Task: Create a new public repository named 'demo-repo' and initialize it with a README file.
Action: Mouse moved to (137, 104)
Screenshot: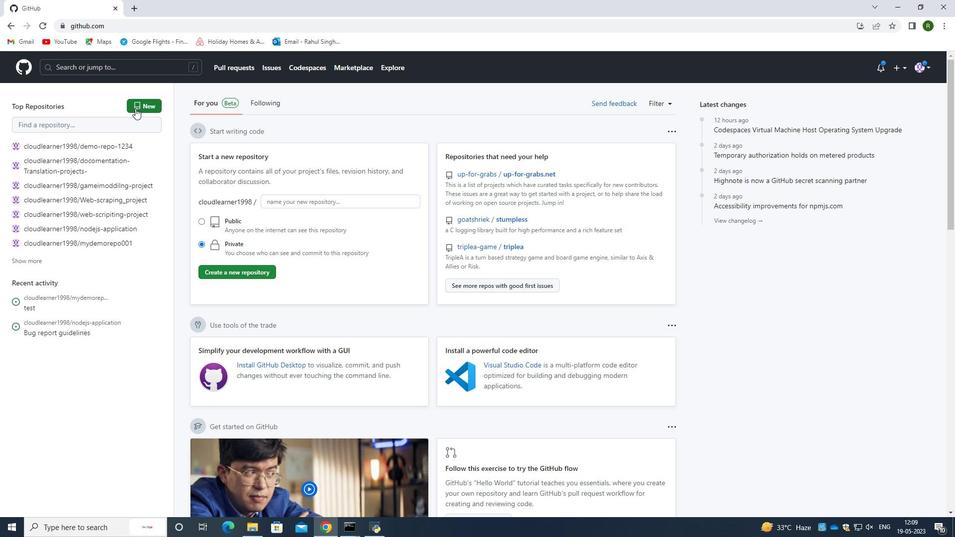 
Action: Mouse pressed left at (137, 104)
Screenshot: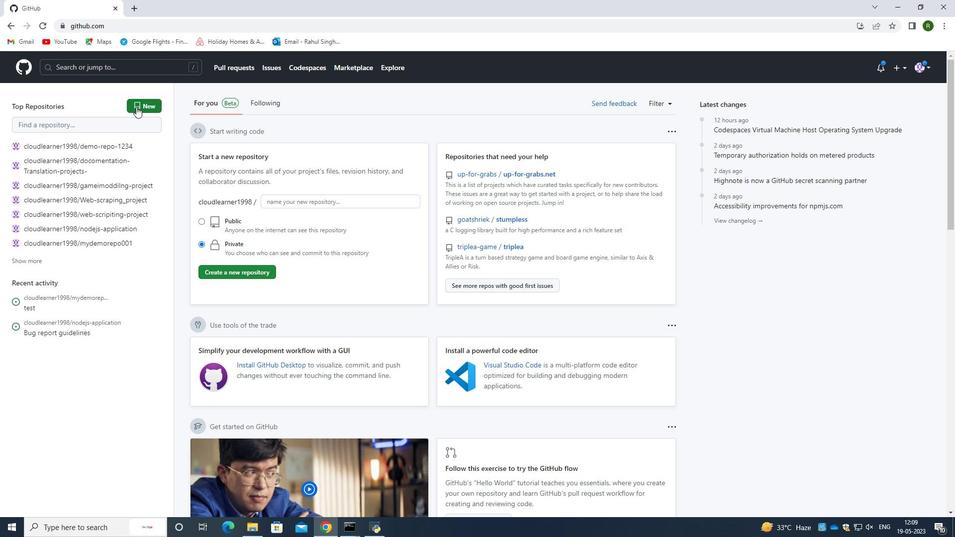 
Action: Mouse moved to (414, 176)
Screenshot: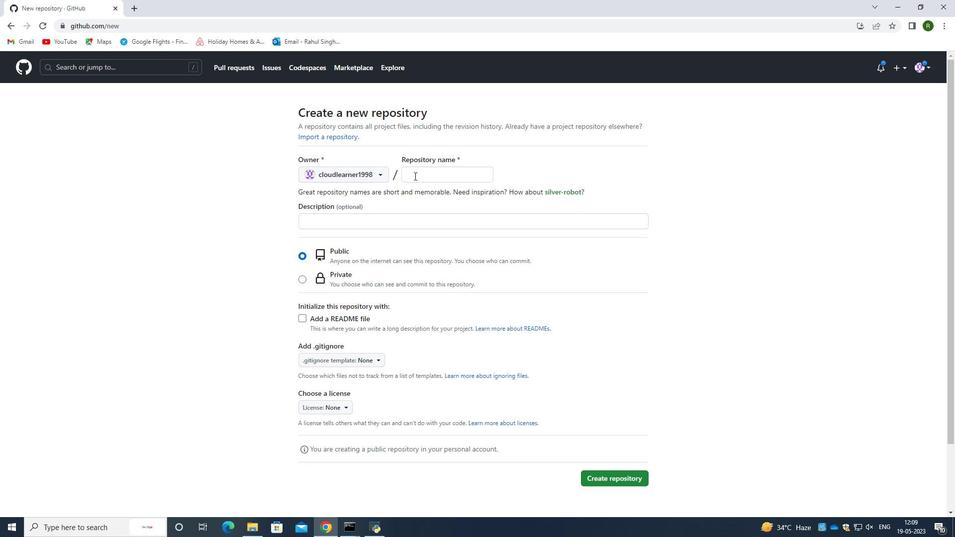 
Action: Mouse pressed left at (414, 176)
Screenshot: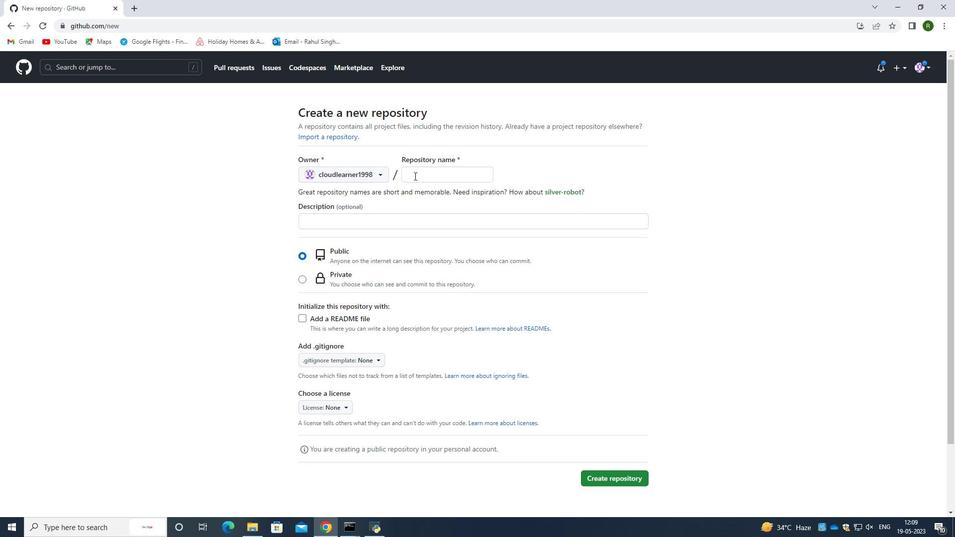 
Action: Mouse moved to (399, 181)
Screenshot: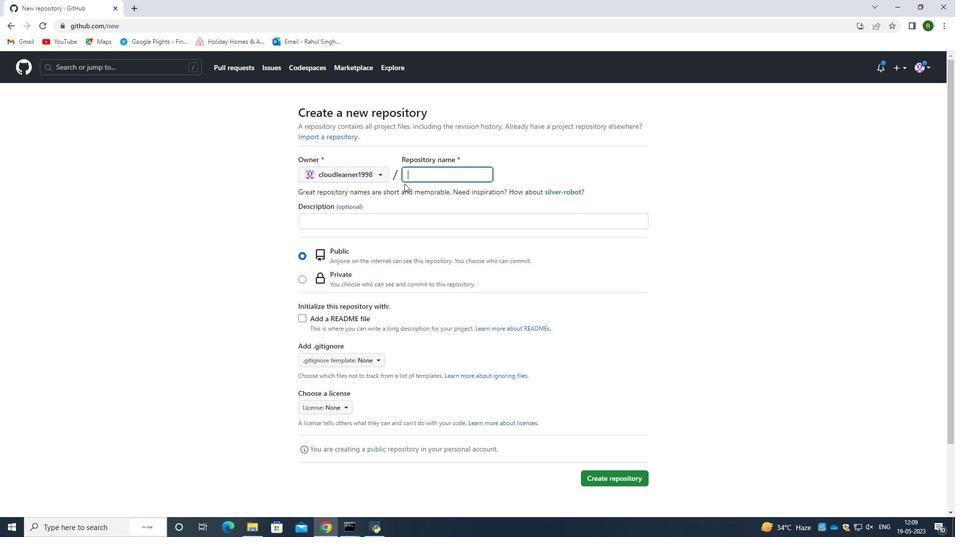 
Action: Key pressed <Key.caps_lock>M<Key.caps_lock>yde<Key.backspace><Key.backspace>-demo-repo
Screenshot: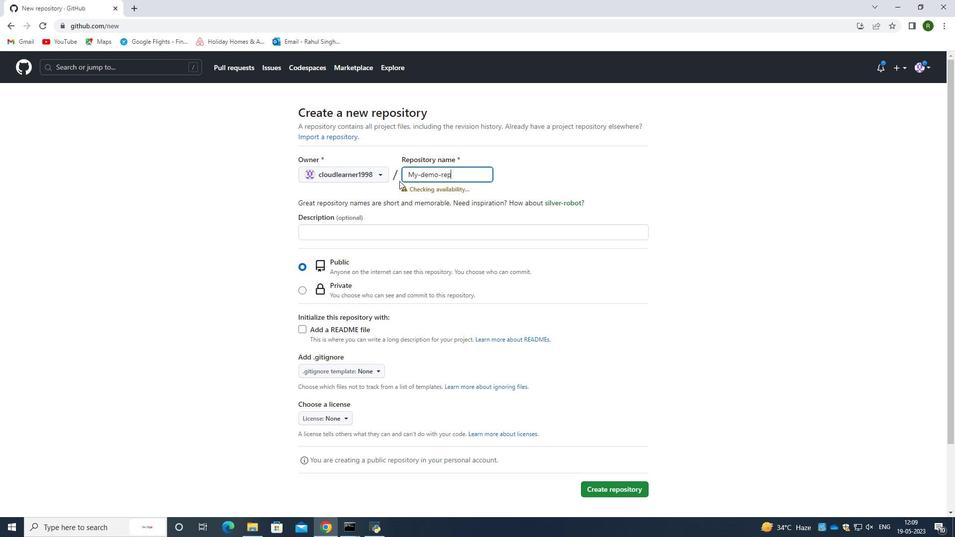 
Action: Mouse moved to (347, 221)
Screenshot: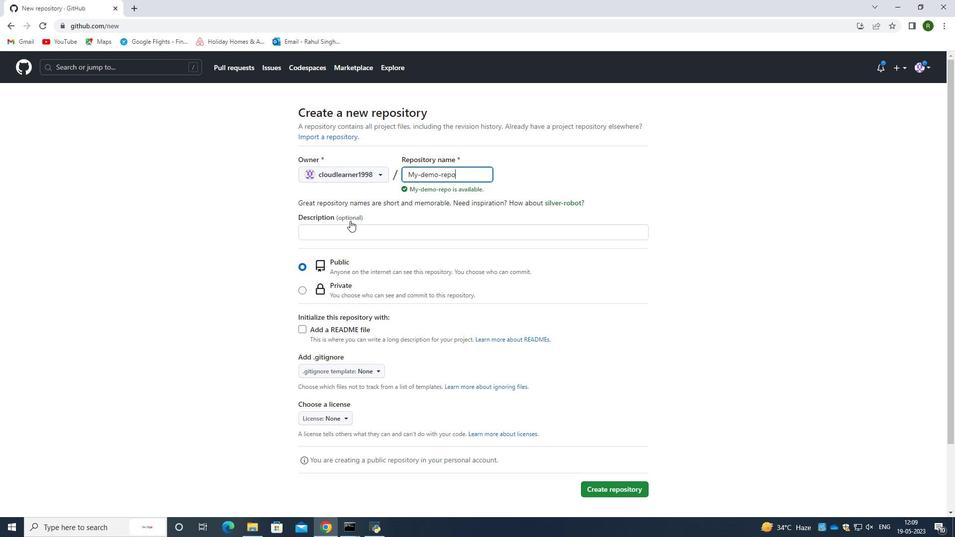 
Action: Mouse pressed left at (347, 221)
Screenshot: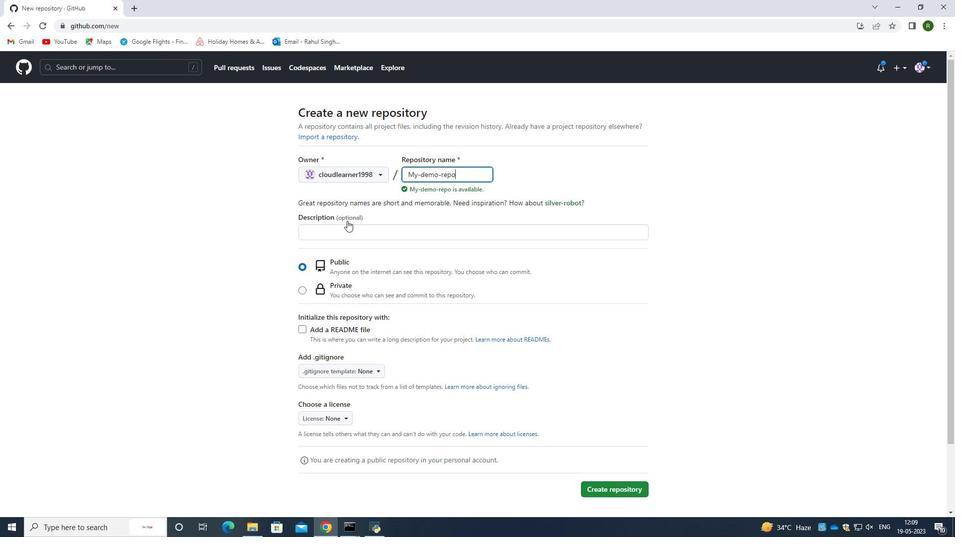 
Action: Mouse moved to (347, 227)
Screenshot: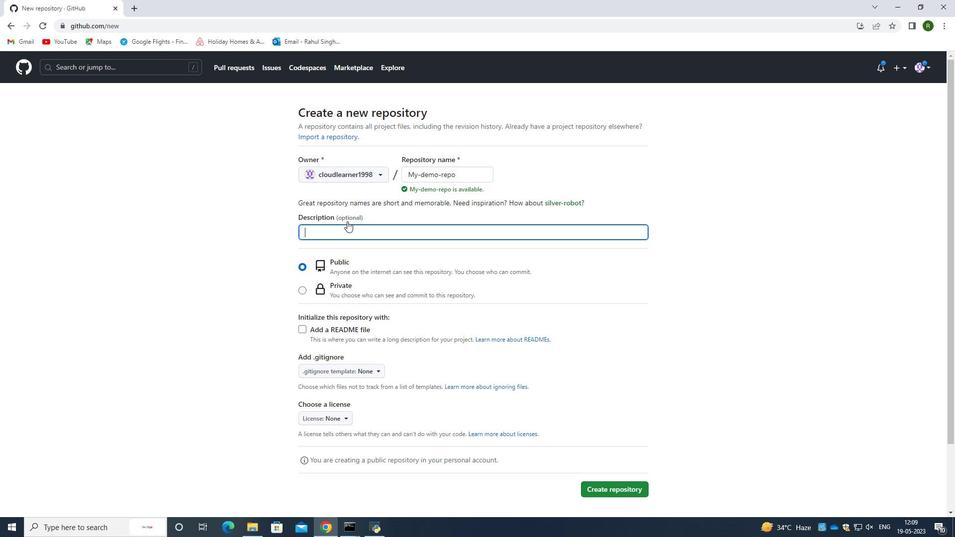 
Action: Key pressed thid<Key.backspace>s<Key.space>is<Key.space>a<Key.space>demo<Key.space>repo<Key.space>fo<Key.space><Key.backspace>r<Key.space>testing<Key.space>purpose
Screenshot: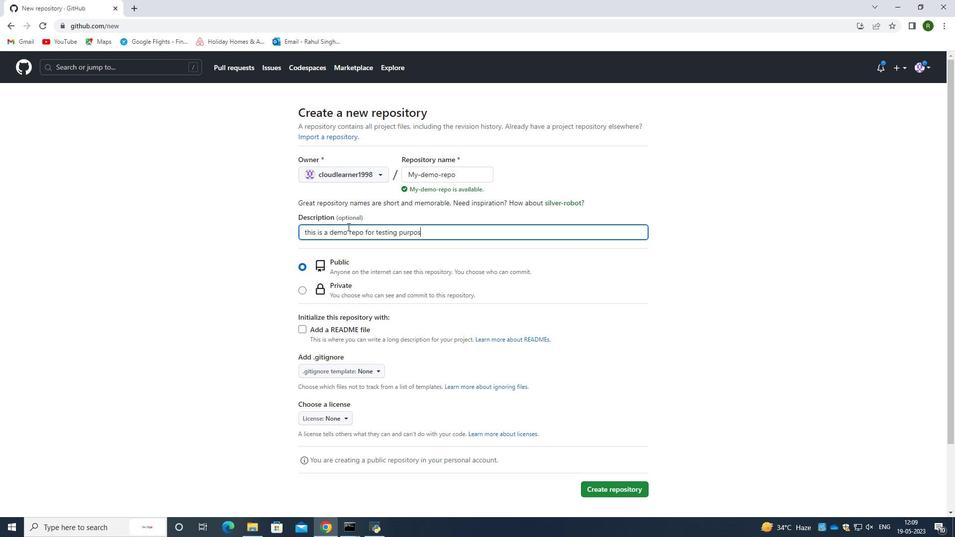 
Action: Mouse moved to (303, 328)
Screenshot: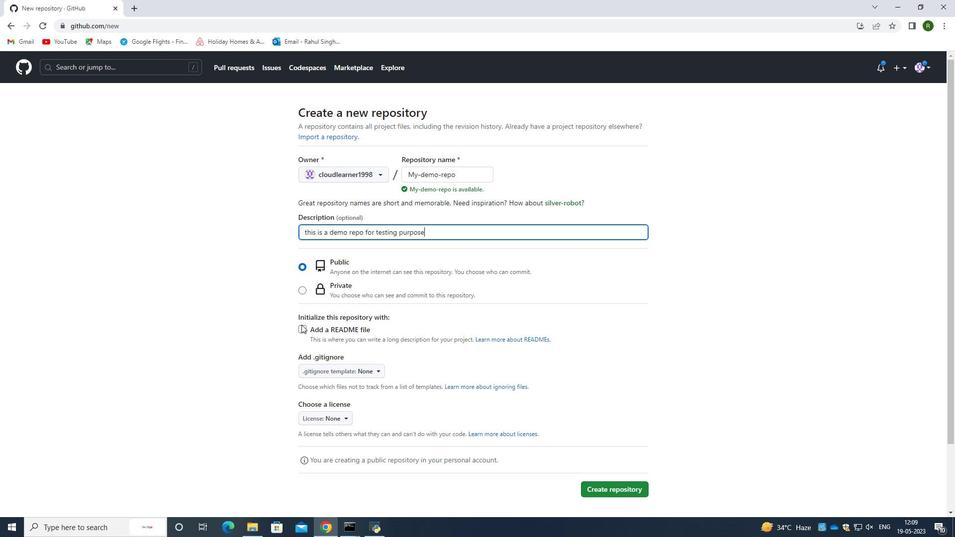 
Action: Mouse pressed left at (303, 328)
Screenshot: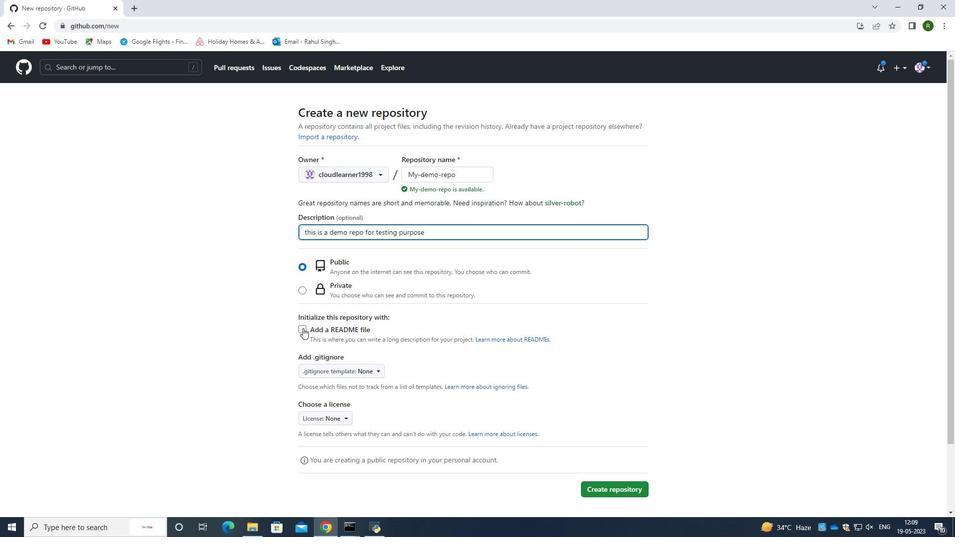 
Action: Mouse pressed left at (303, 328)
Screenshot: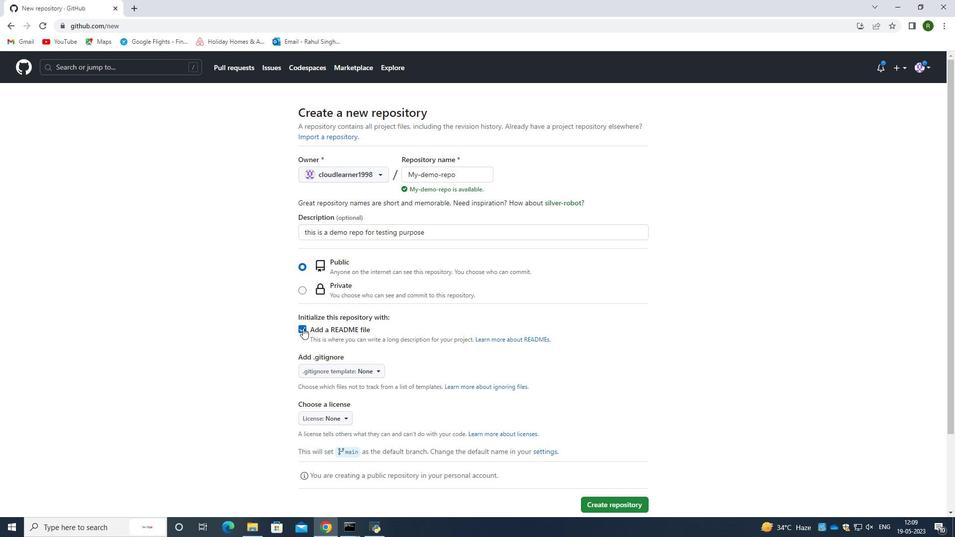 
Action: Mouse moved to (619, 493)
Screenshot: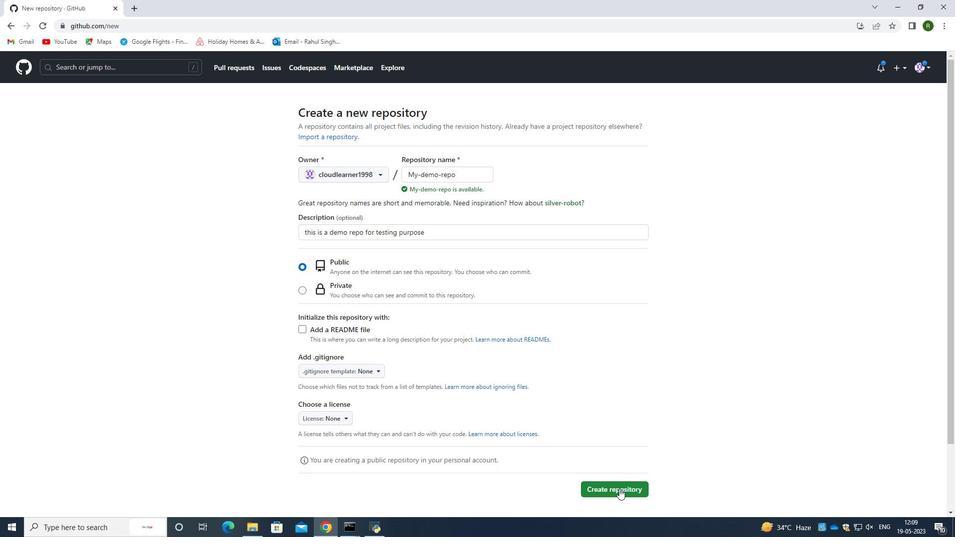 
Action: Mouse pressed left at (619, 493)
Screenshot: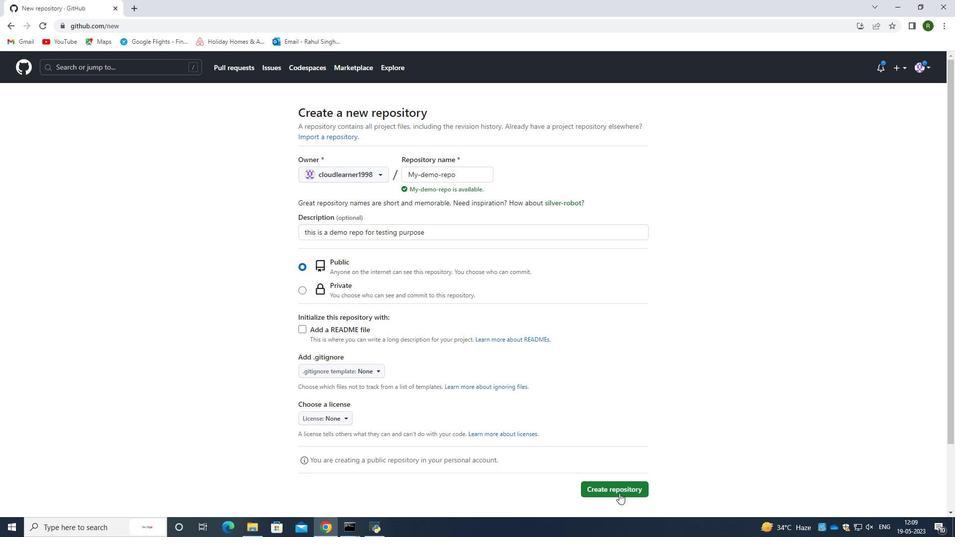 
Action: Mouse moved to (307, 297)
Screenshot: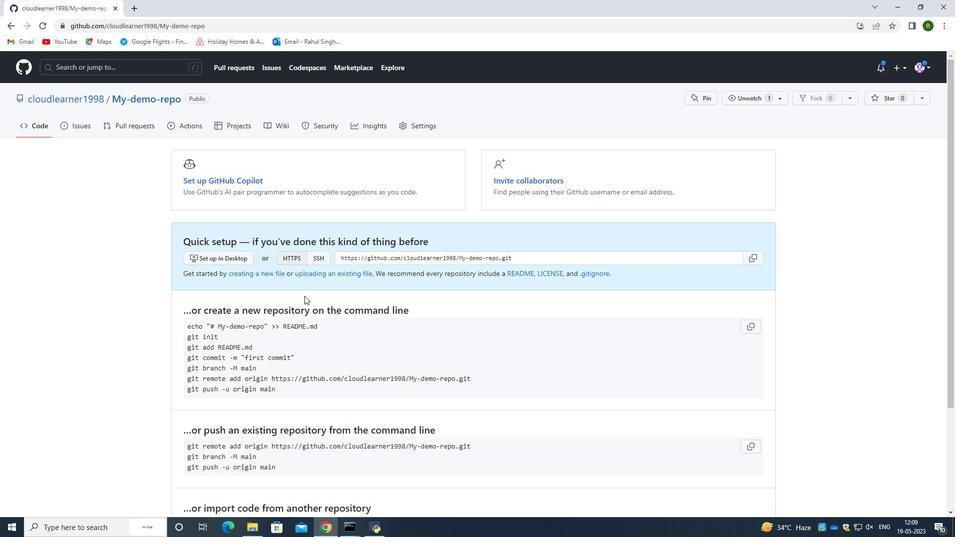 
Action: Mouse scrolled (307, 297) with delta (0, 0)
Screenshot: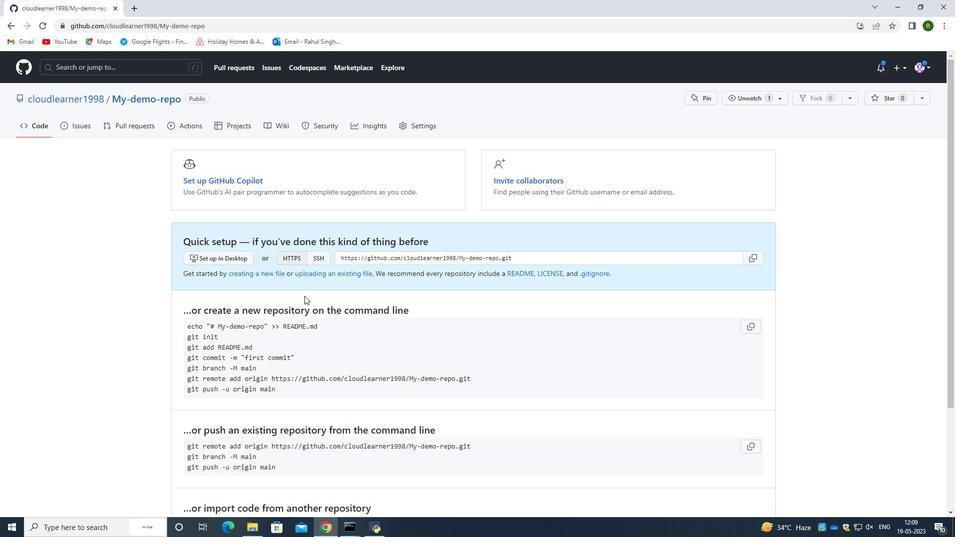 
Action: Mouse moved to (307, 297)
Screenshot: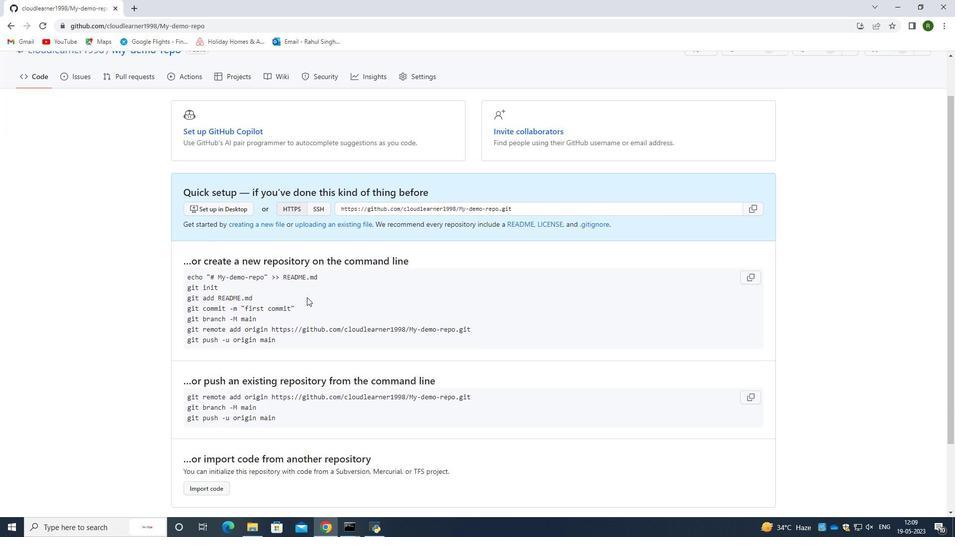 
Action: Mouse scrolled (307, 297) with delta (0, 0)
Screenshot: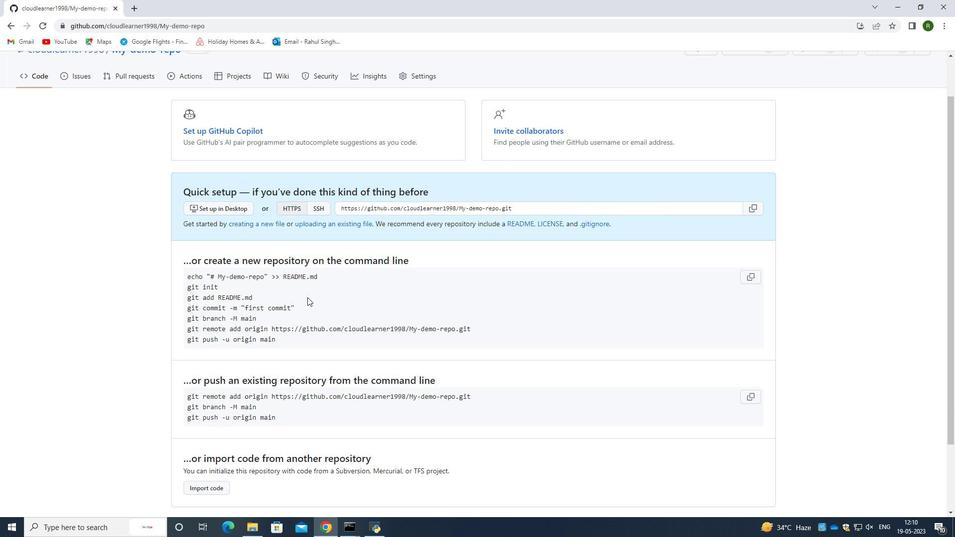 
Action: Mouse scrolled (307, 297) with delta (0, 0)
Screenshot: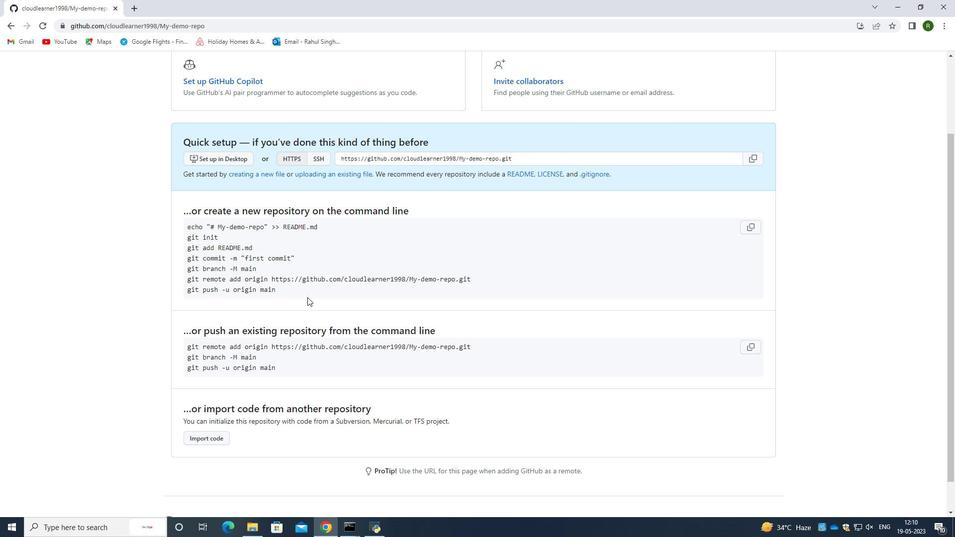 
Action: Mouse scrolled (307, 298) with delta (0, 0)
Screenshot: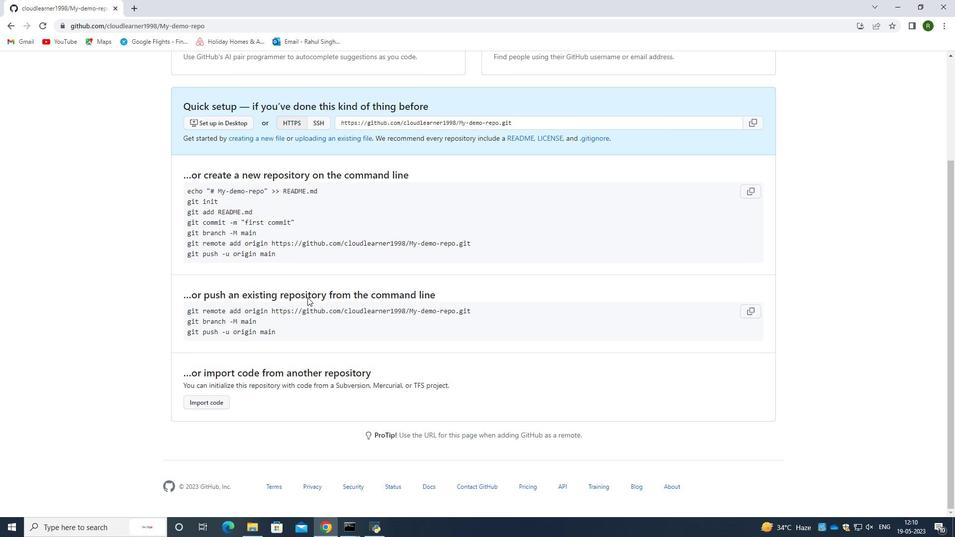 
Action: Mouse scrolled (307, 298) with delta (0, 0)
Screenshot: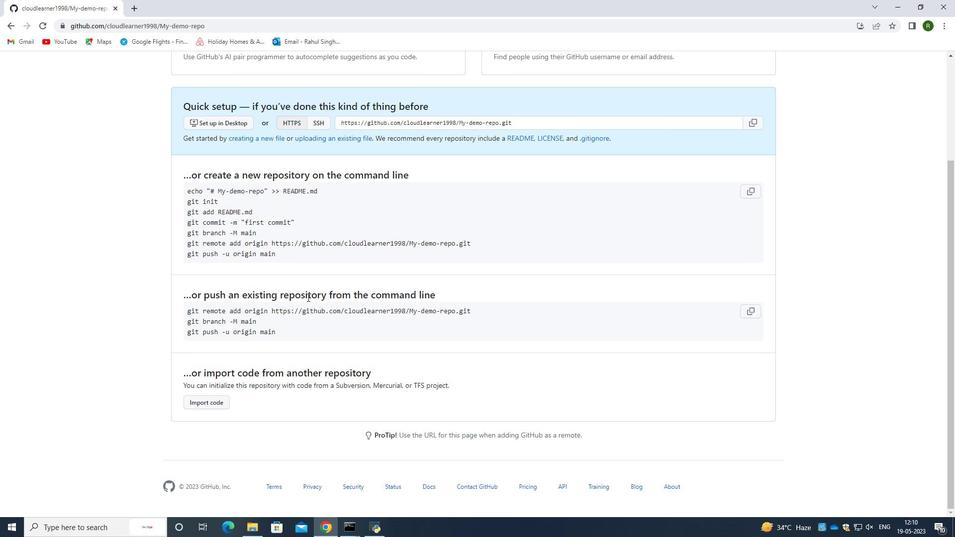 
Action: Mouse moved to (21, 91)
Screenshot: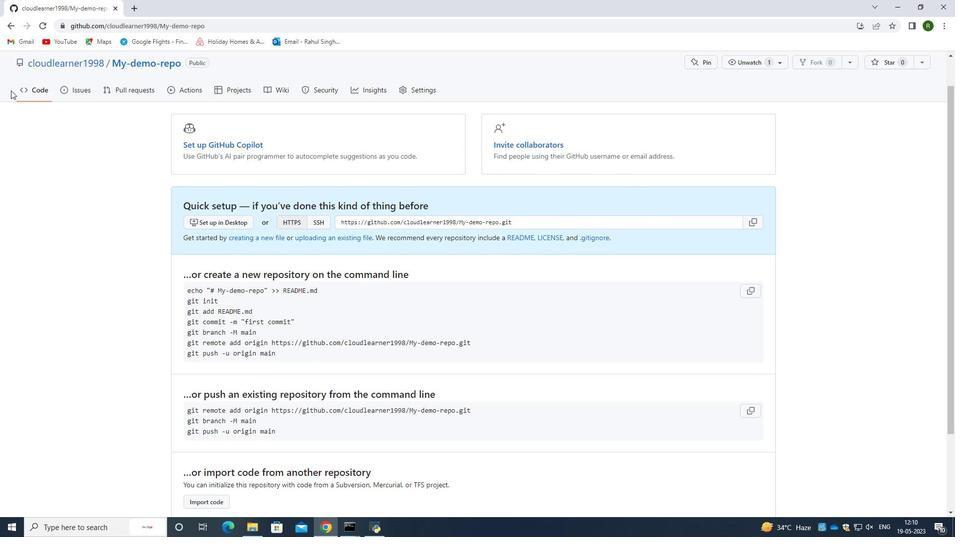 
Action: Mouse pressed left at (21, 91)
Screenshot: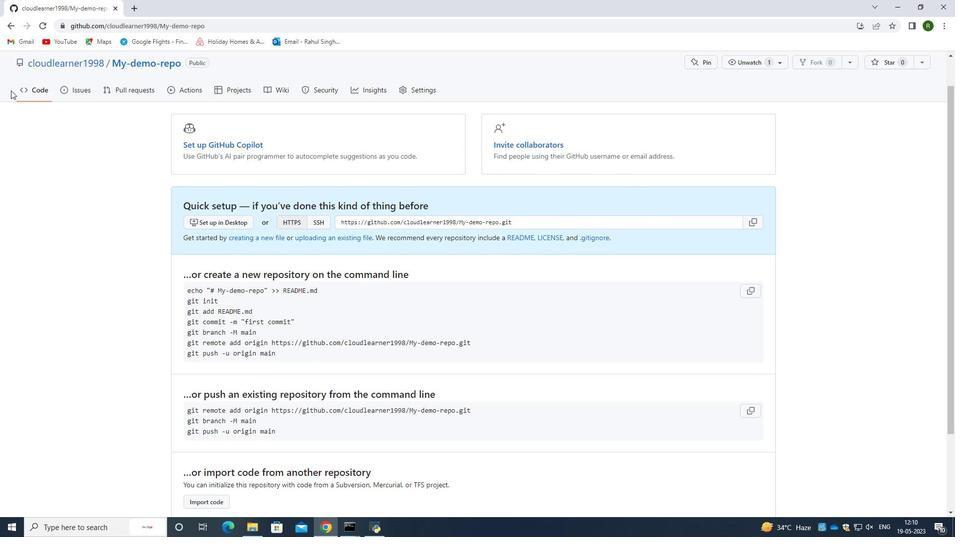 
Action: Mouse moved to (29, 126)
Screenshot: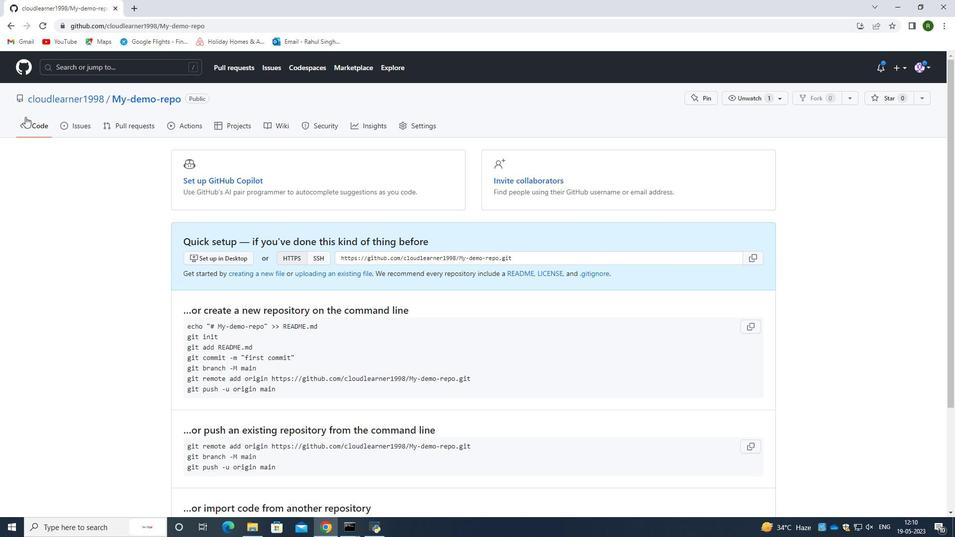 
Action: Mouse pressed left at (29, 126)
Screenshot: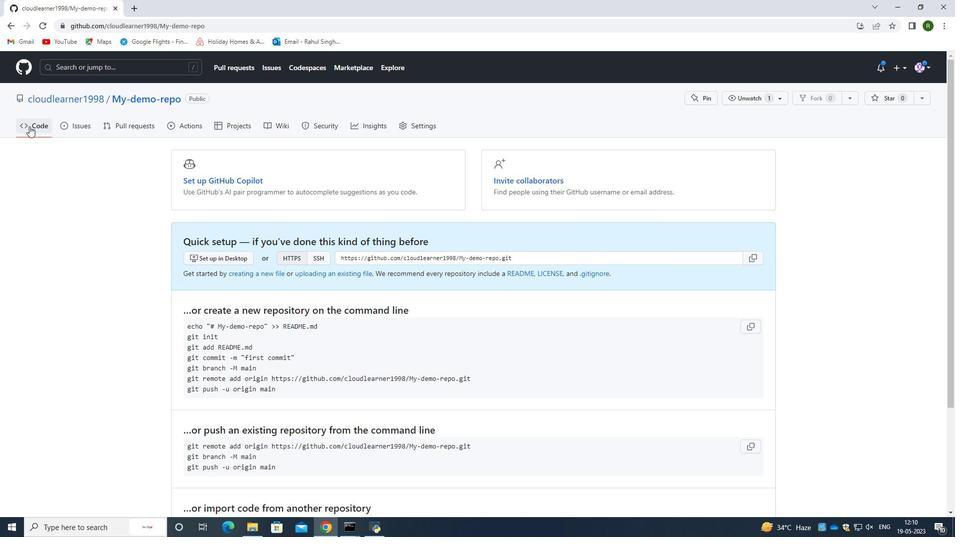 
Action: Mouse moved to (242, 180)
Screenshot: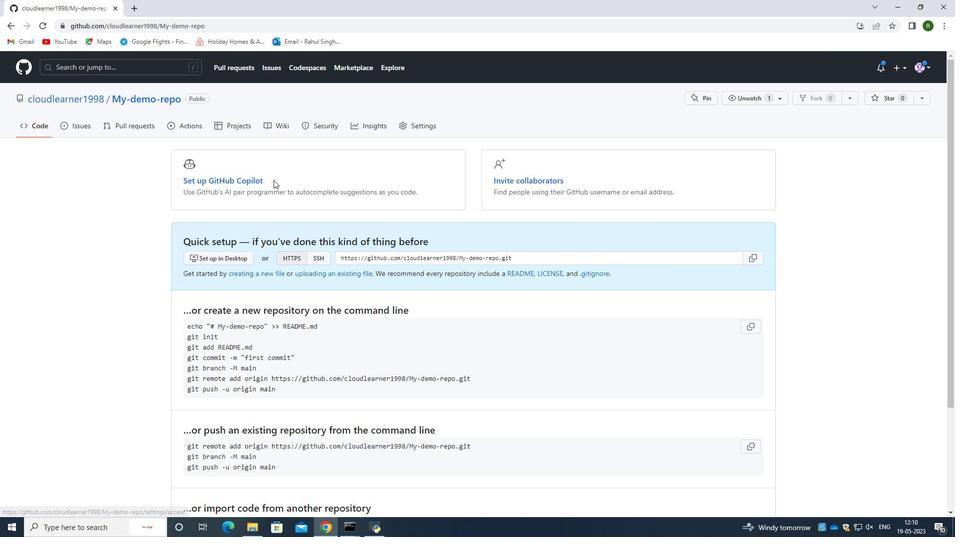 
Action: Mouse pressed left at (242, 180)
Screenshot: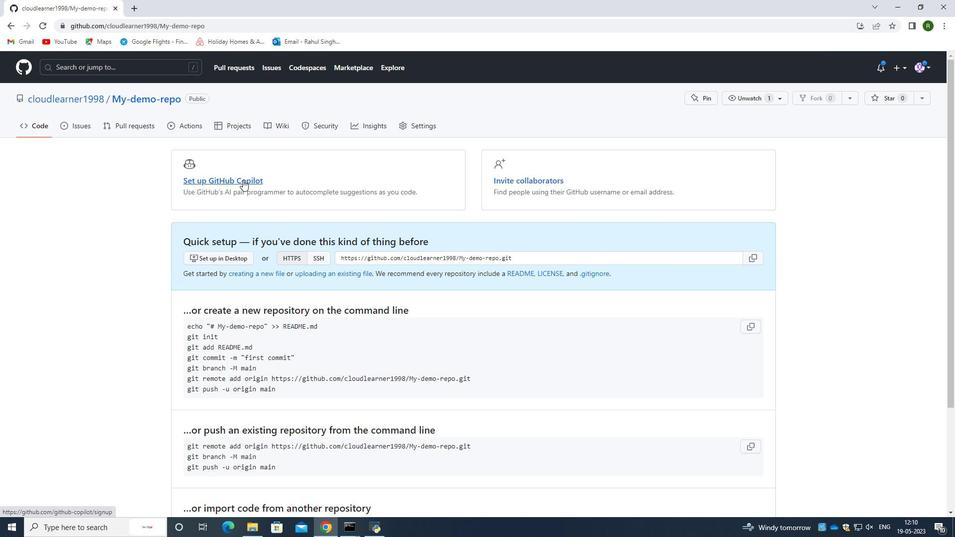 
Action: Mouse moved to (7, 28)
Screenshot: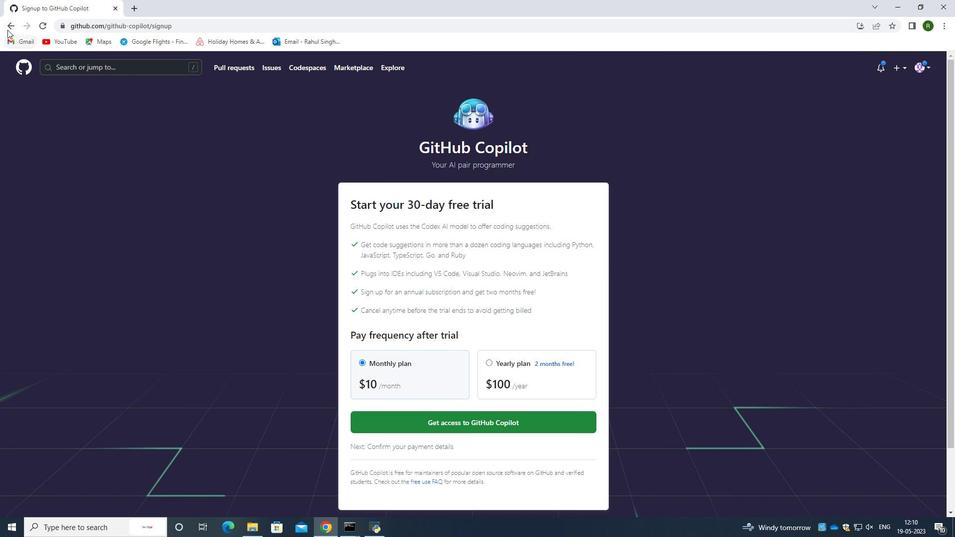 
Action: Mouse pressed left at (7, 28)
Screenshot: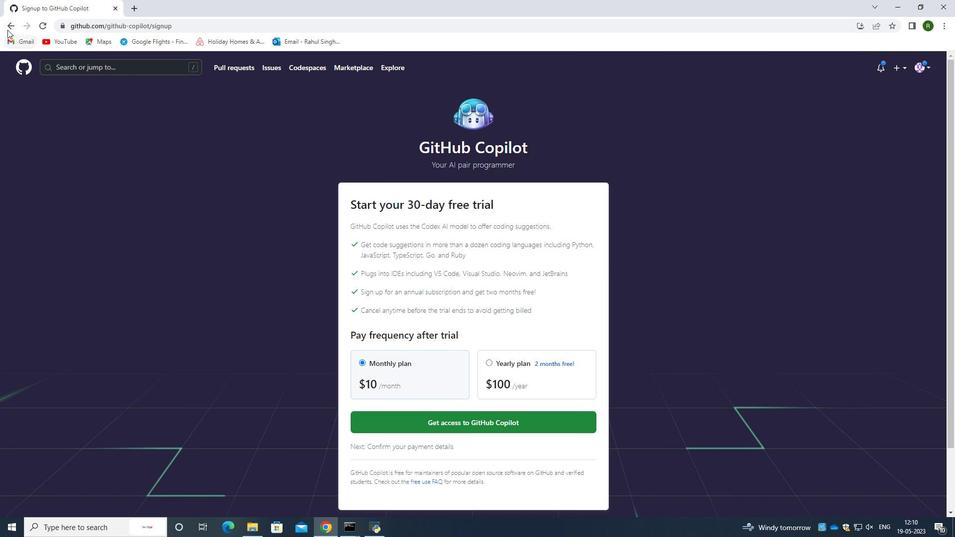 
Action: Mouse moved to (231, 127)
Screenshot: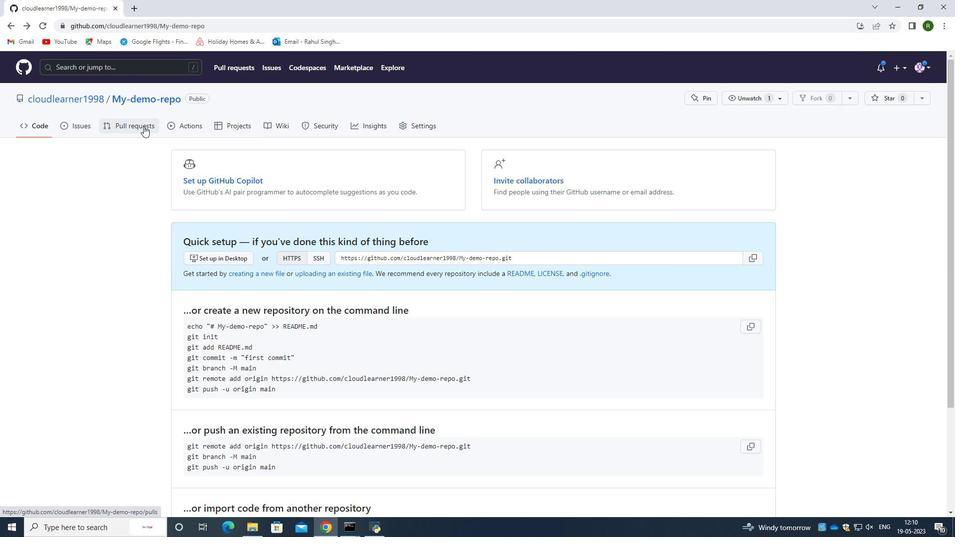 
Action: Mouse pressed left at (231, 127)
Screenshot: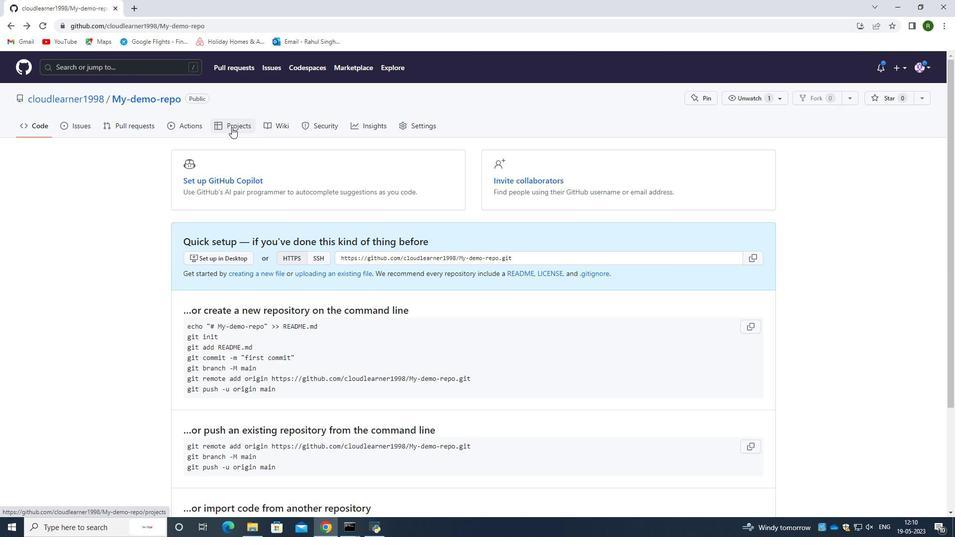 
Action: Mouse moved to (36, 120)
Screenshot: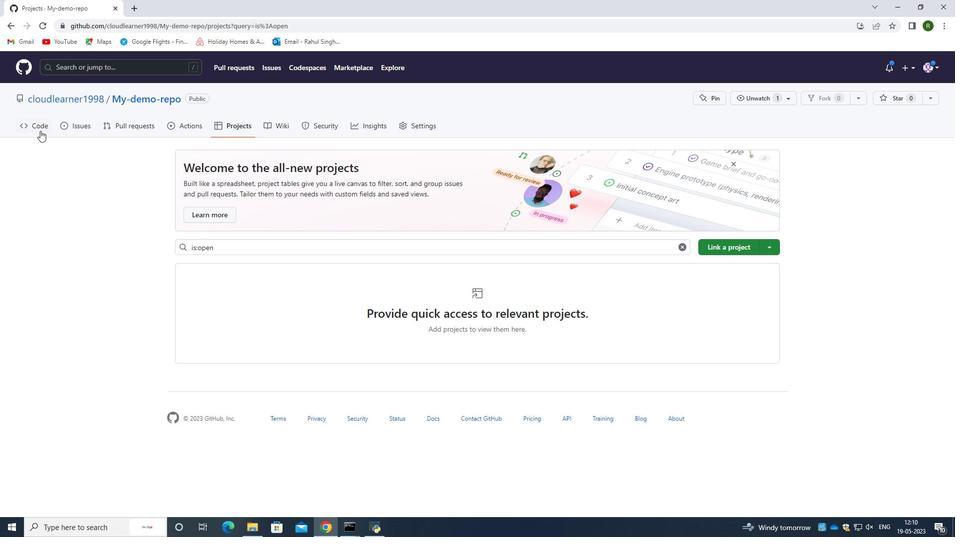 
Action: Mouse pressed left at (36, 120)
Screenshot: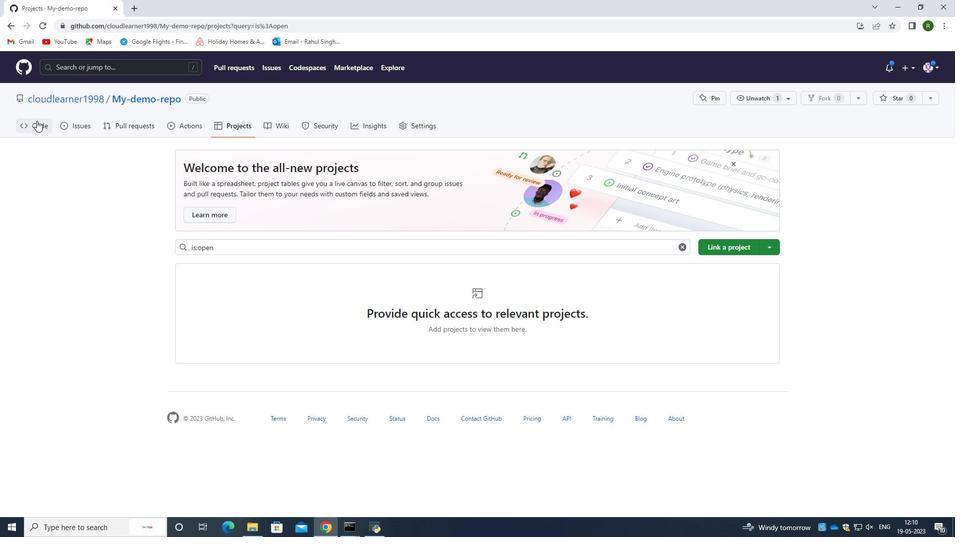 
Action: Mouse moved to (104, 196)
Screenshot: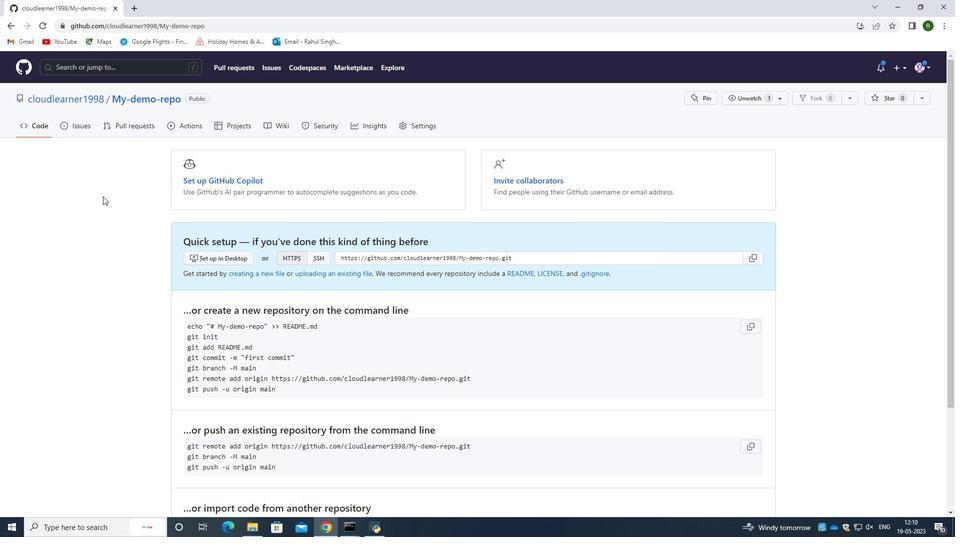 
Action: Mouse scrolled (104, 197) with delta (0, 0)
Screenshot: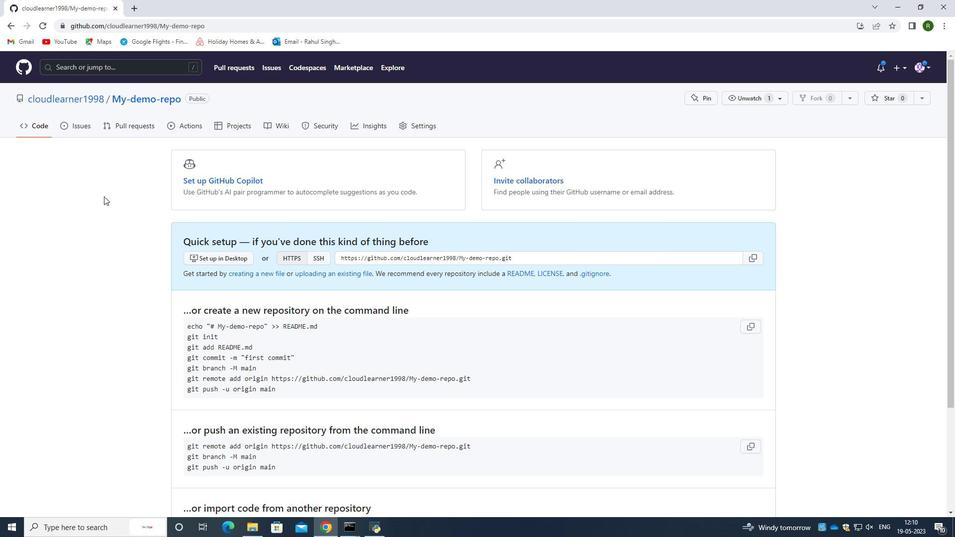 
Action: Mouse moved to (38, 94)
Screenshot: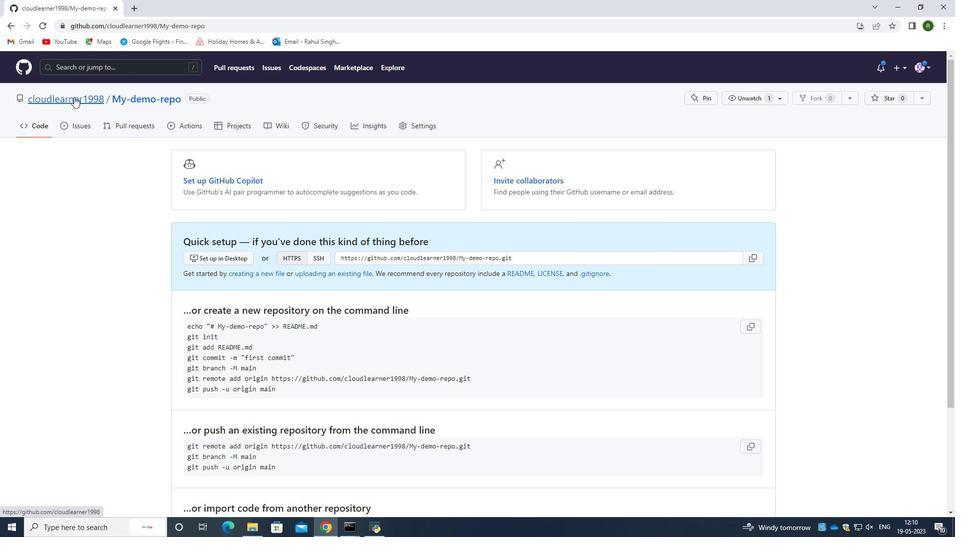 
Action: Mouse pressed left at (38, 94)
Screenshot: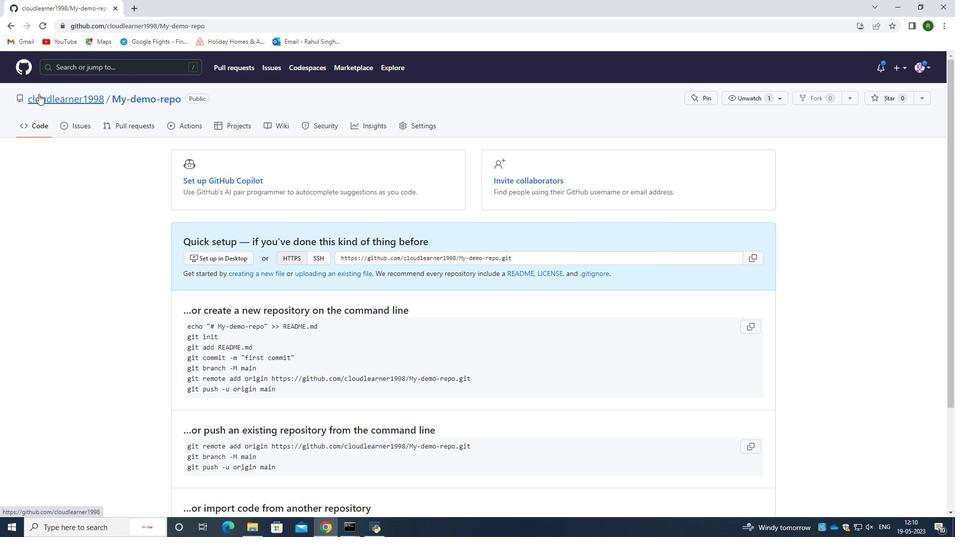
Action: Mouse moved to (20, 66)
Screenshot: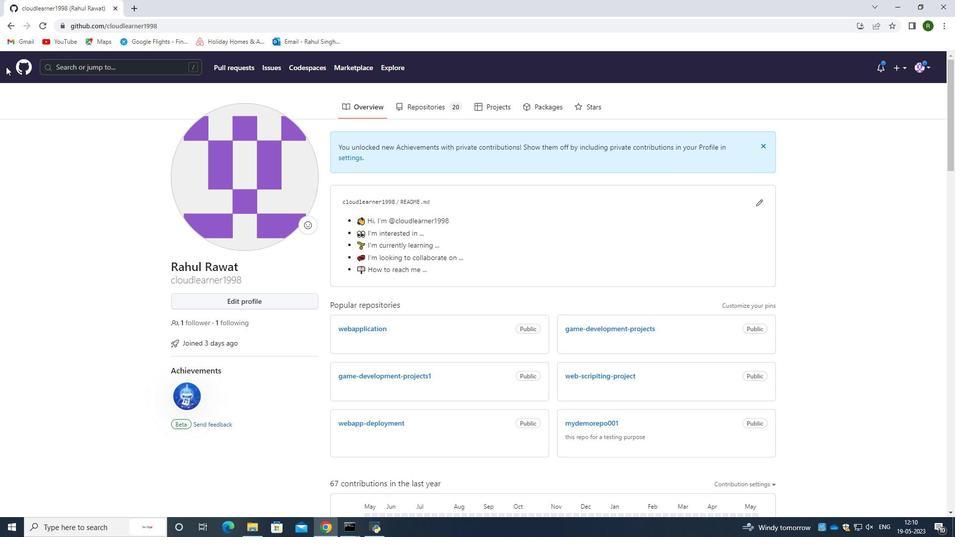 
Action: Mouse pressed left at (20, 66)
Screenshot: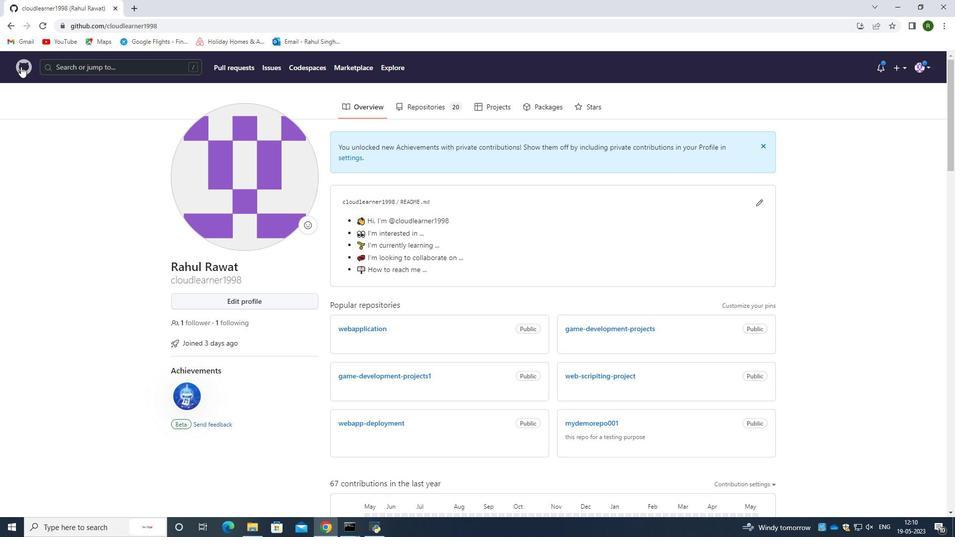 
Action: Mouse moved to (102, 145)
Screenshot: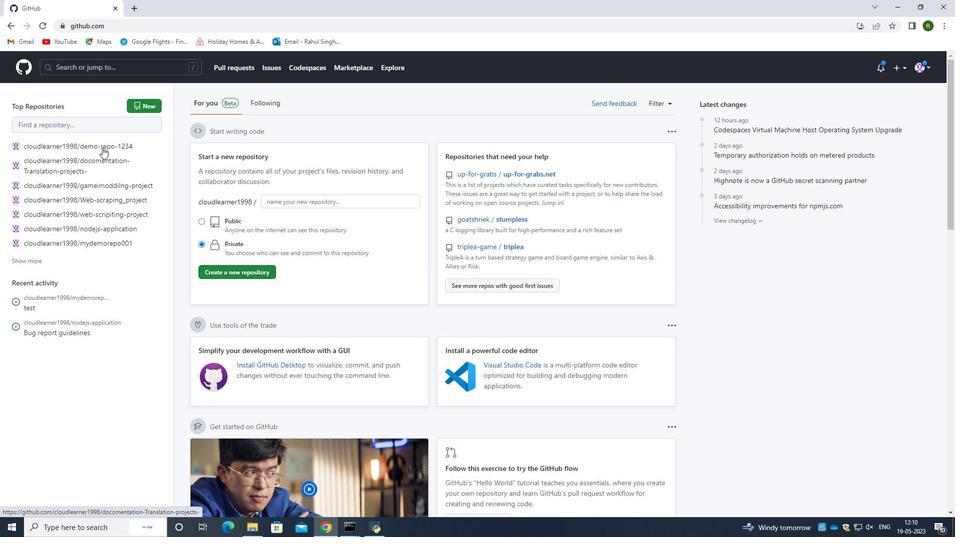 
Action: Mouse pressed left at (102, 145)
Screenshot: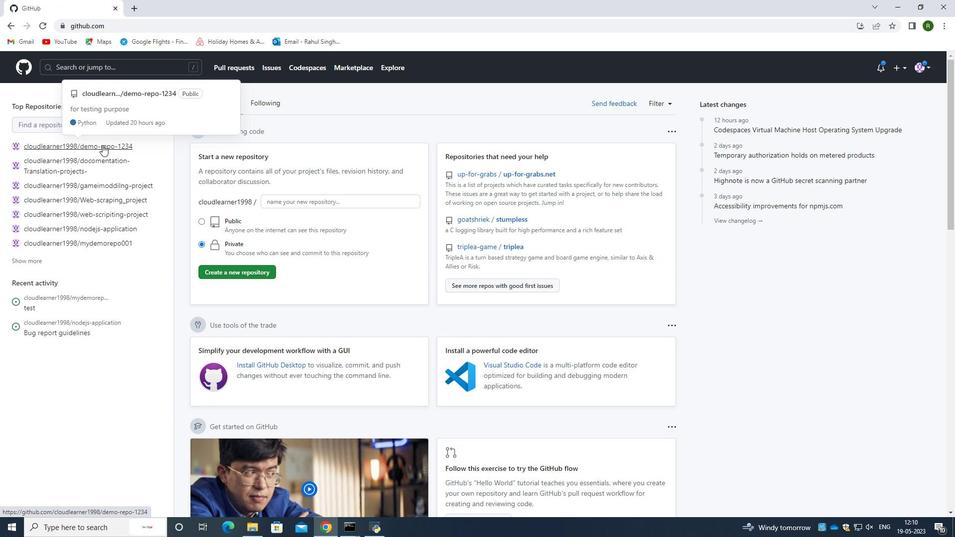 
Action: Mouse moved to (7, 27)
Screenshot: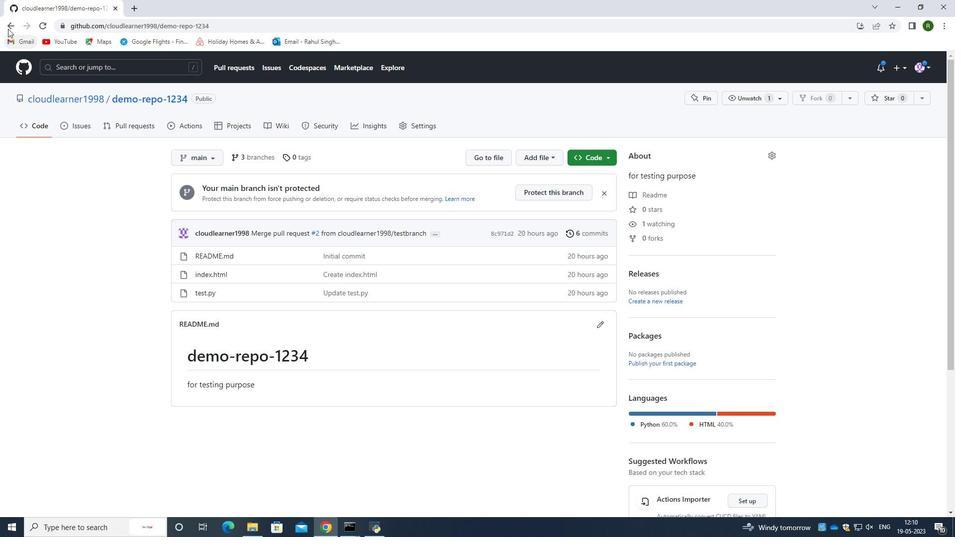 
Action: Mouse pressed left at (7, 27)
Screenshot: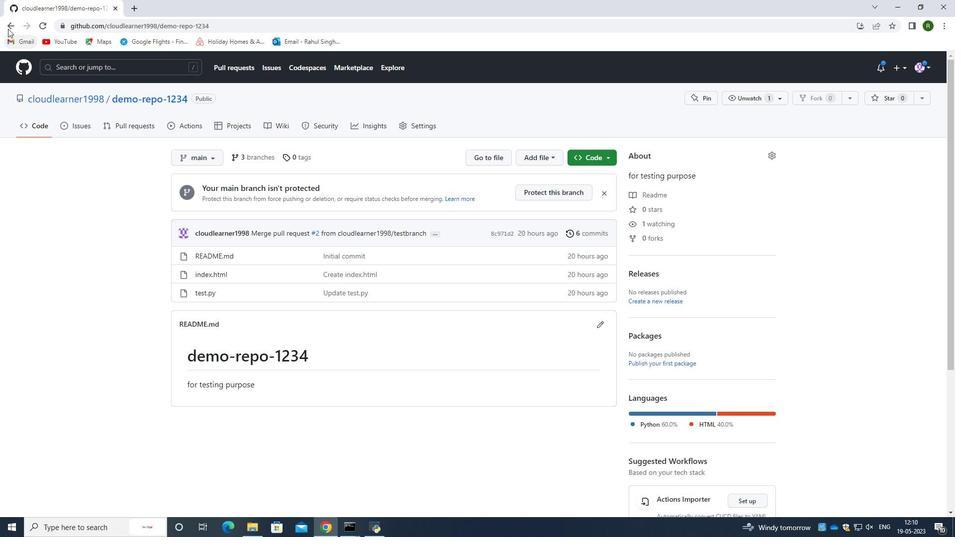 
Action: Mouse moved to (143, 105)
Screenshot: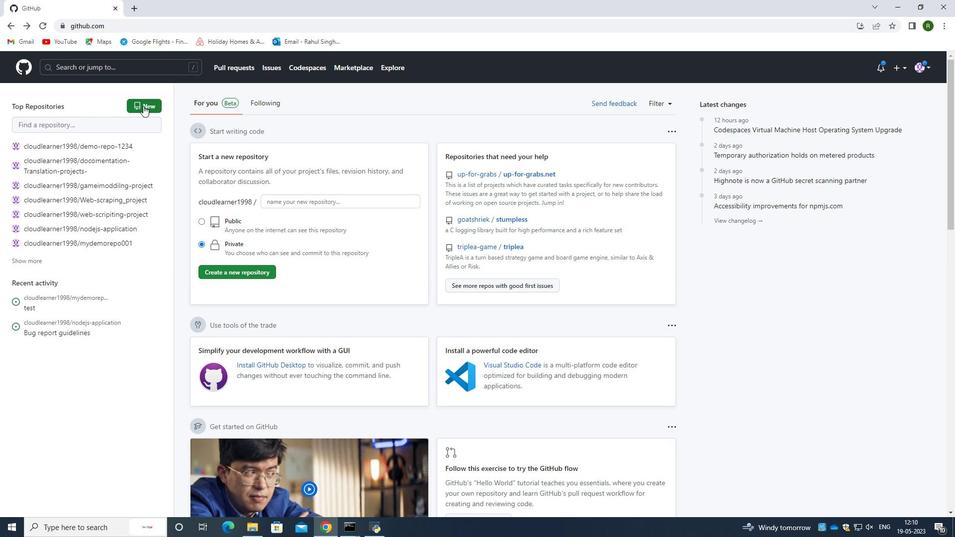 
Action: Mouse pressed left at (143, 105)
Screenshot: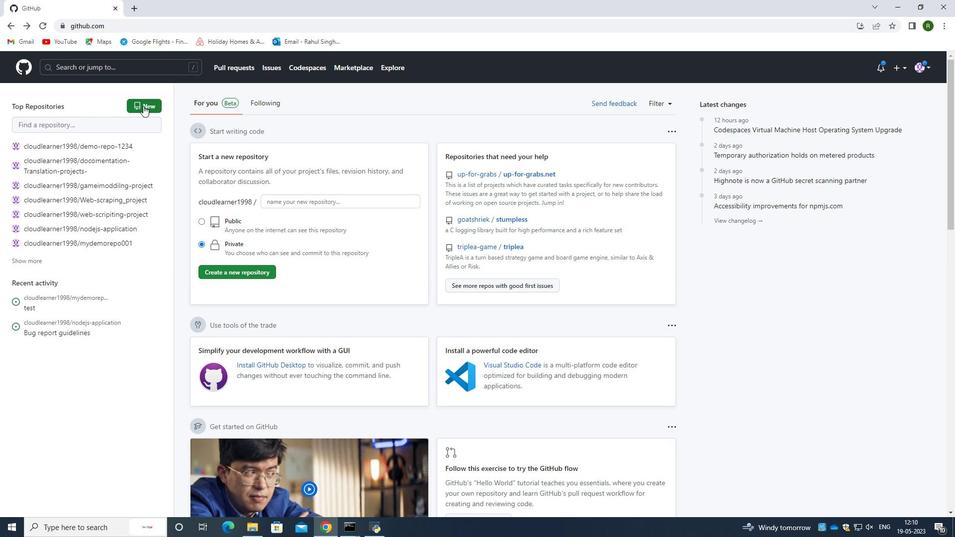 
Action: Mouse moved to (442, 170)
Screenshot: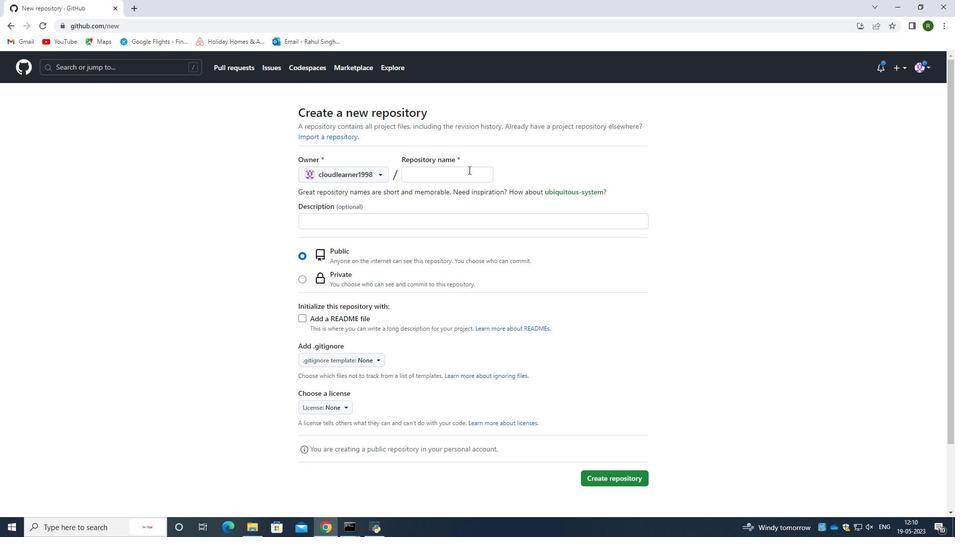 
Action: Mouse pressed left at (442, 170)
Screenshot: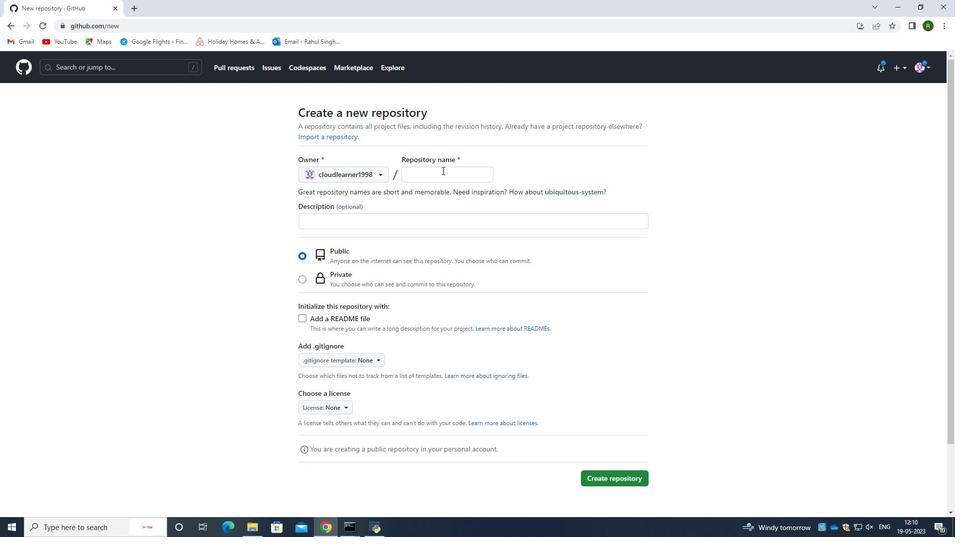 
Action: Mouse moved to (441, 171)
Screenshot: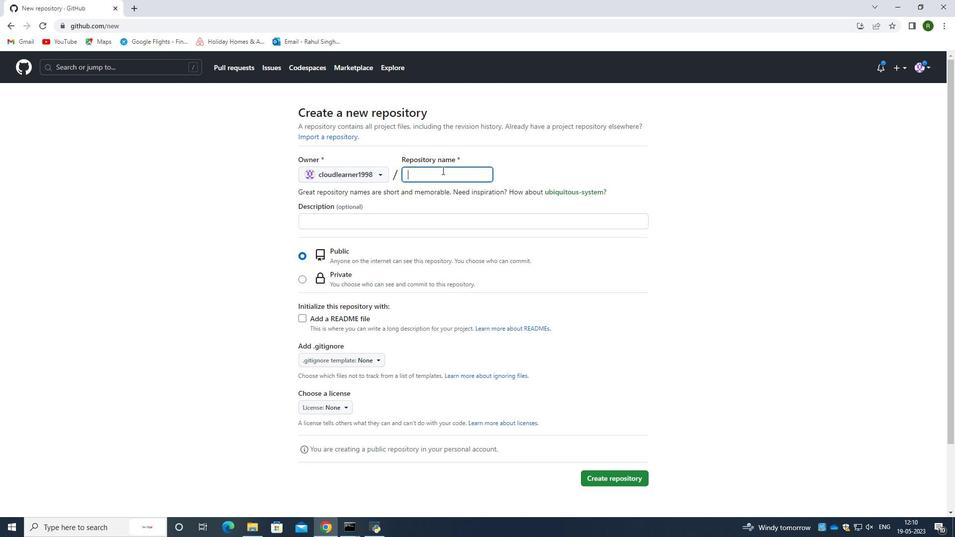 
Action: Key pressed demo-repo
Screenshot: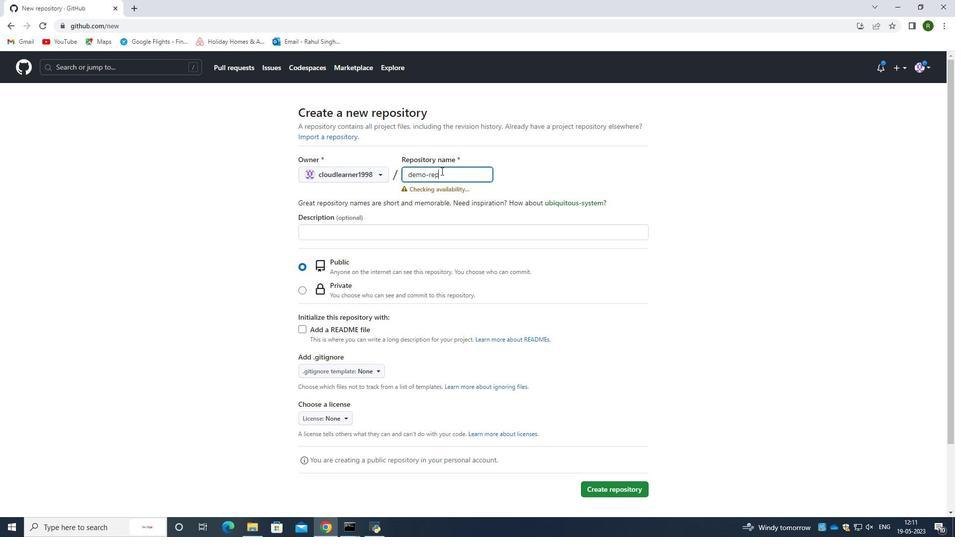 
Action: Mouse moved to (298, 328)
Screenshot: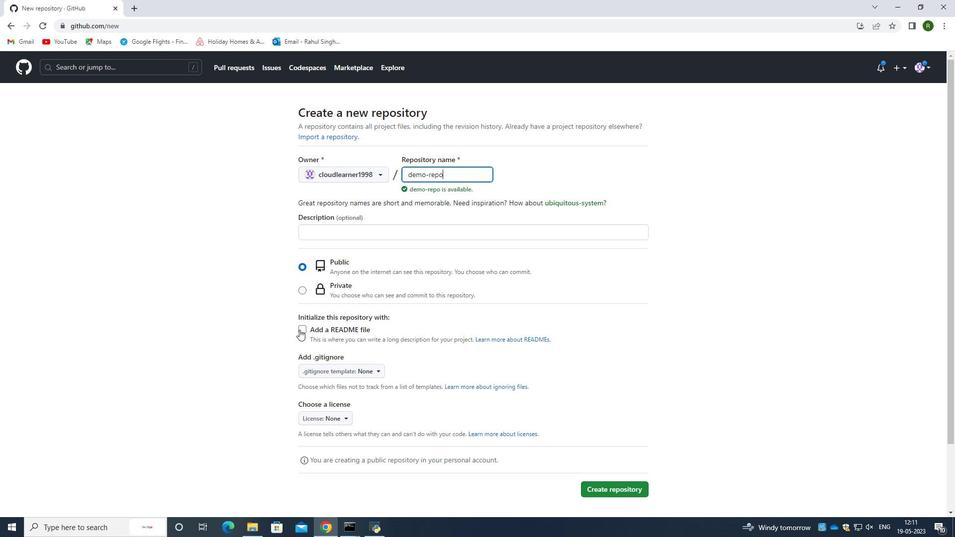 
Action: Mouse pressed left at (298, 328)
Screenshot: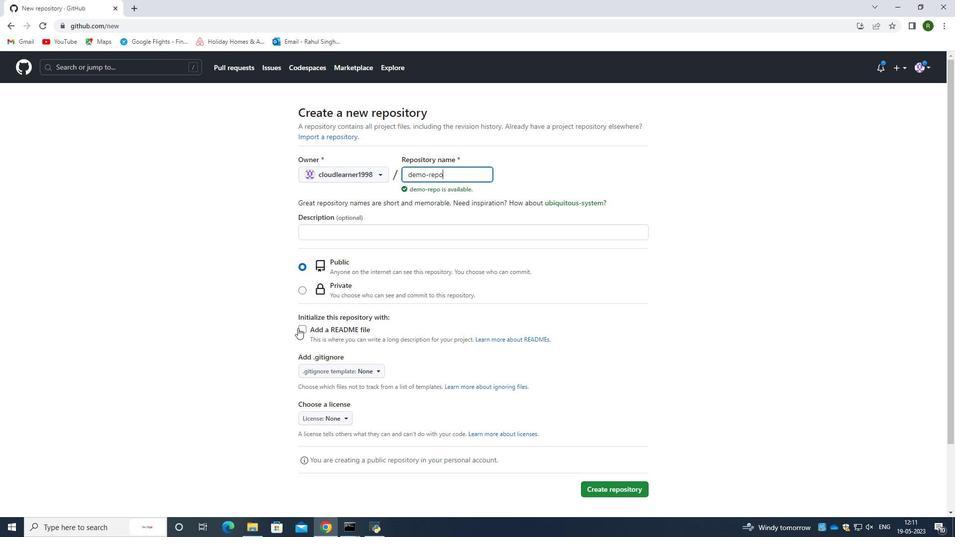 
Action: Mouse moved to (417, 353)
Screenshot: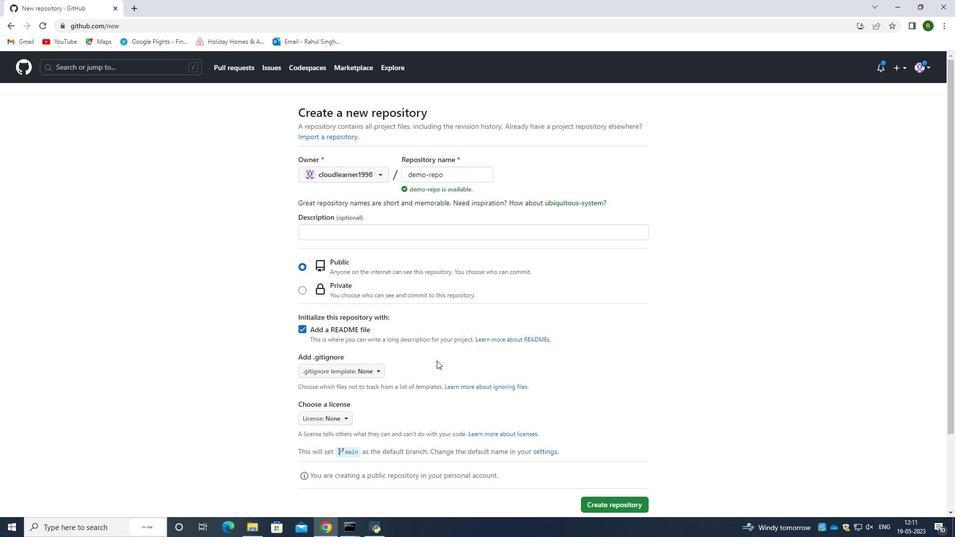 
Action: Mouse scrolled (417, 352) with delta (0, 0)
Screenshot: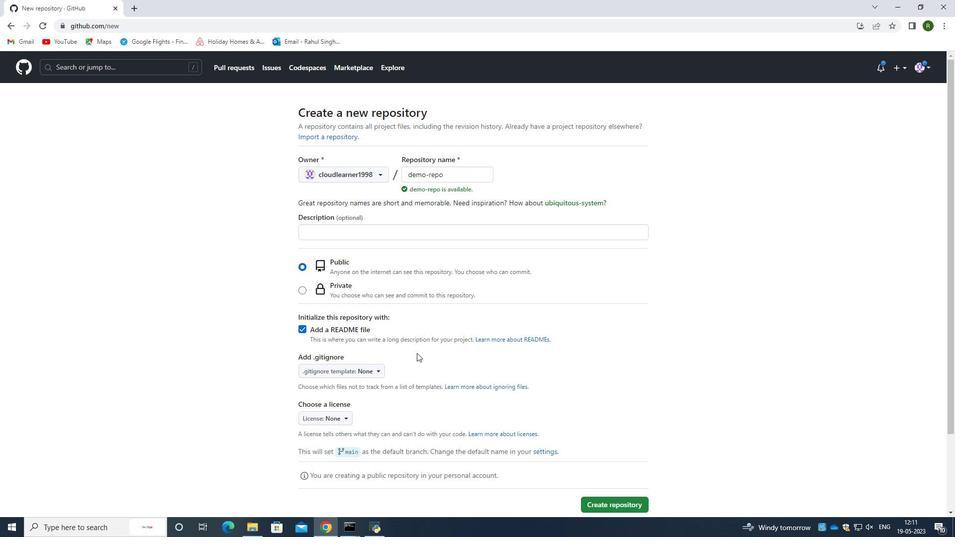 
Action: Mouse scrolled (417, 352) with delta (0, 0)
Screenshot: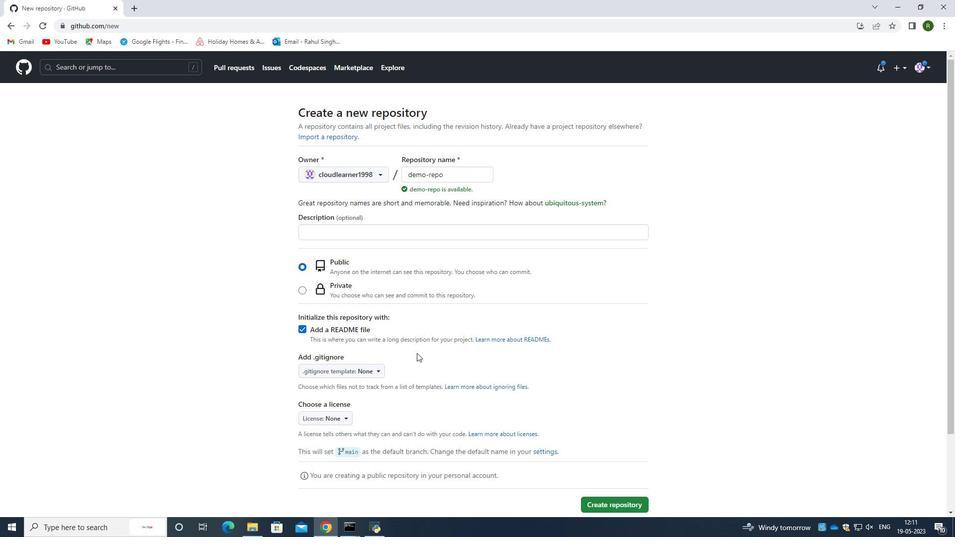 
Action: Mouse moved to (623, 412)
Screenshot: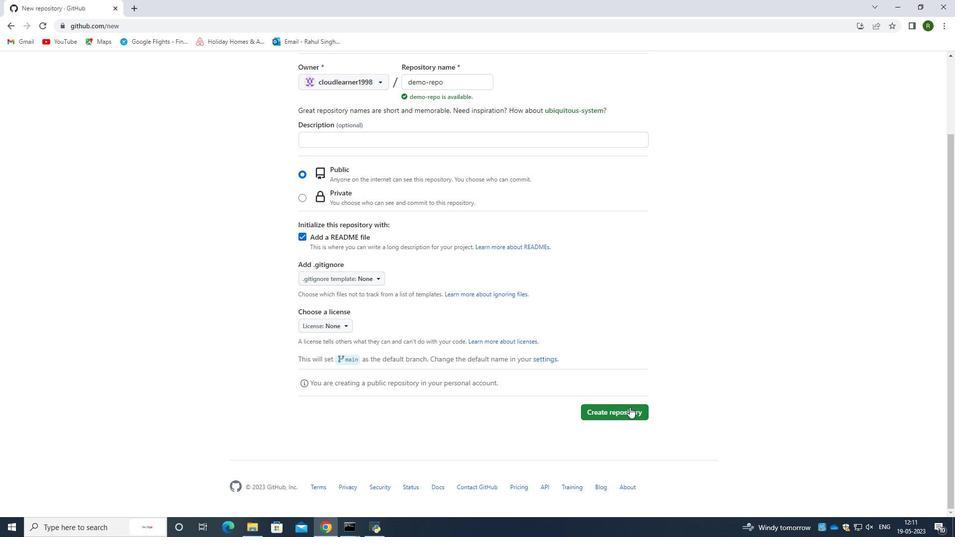
Action: Mouse pressed left at (623, 412)
Screenshot: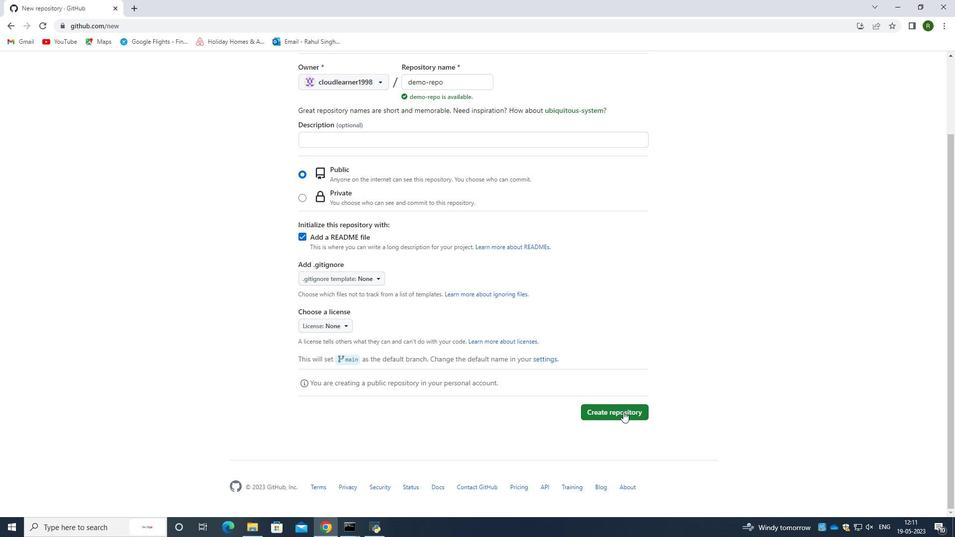 
Action: Mouse moved to (555, 302)
Screenshot: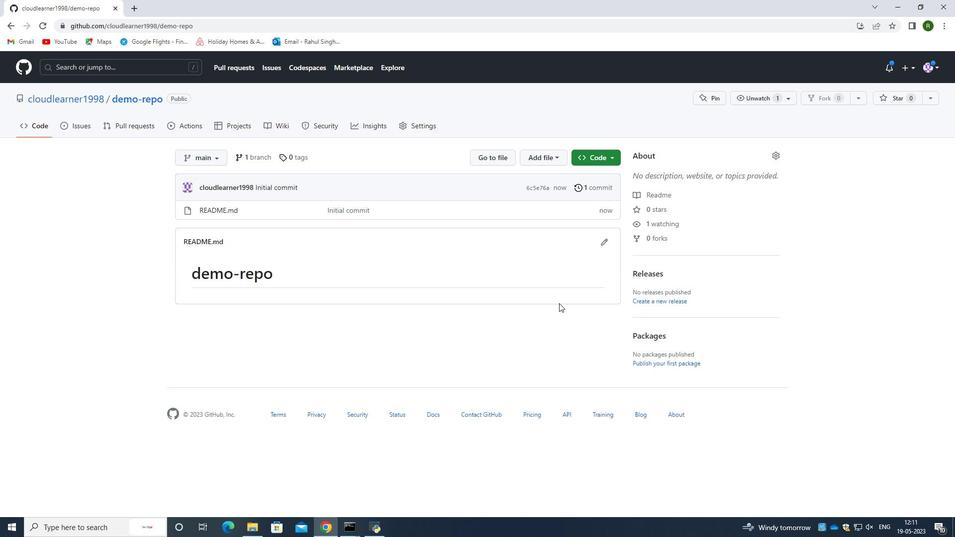 
Action: Mouse scrolled (555, 301) with delta (0, 0)
Screenshot: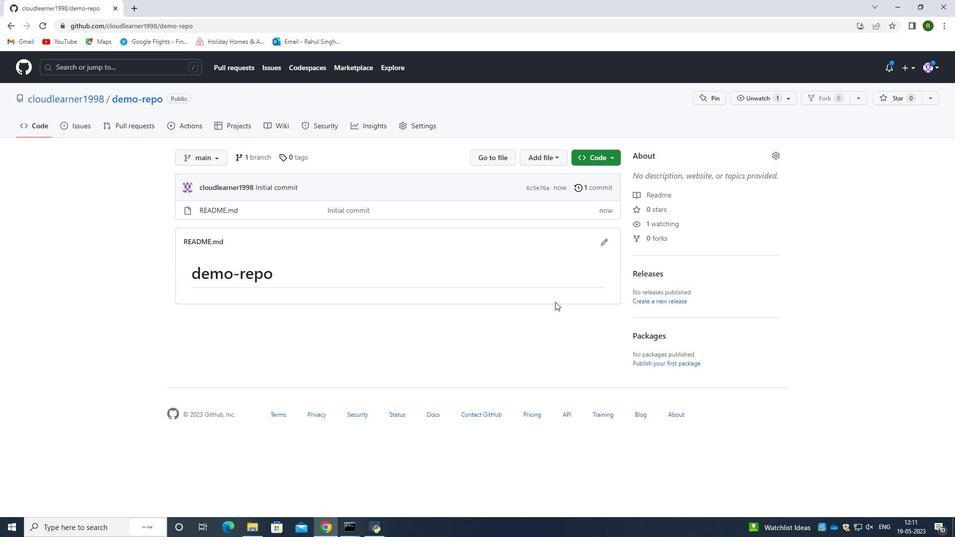 
Action: Mouse scrolled (555, 302) with delta (0, 0)
Screenshot: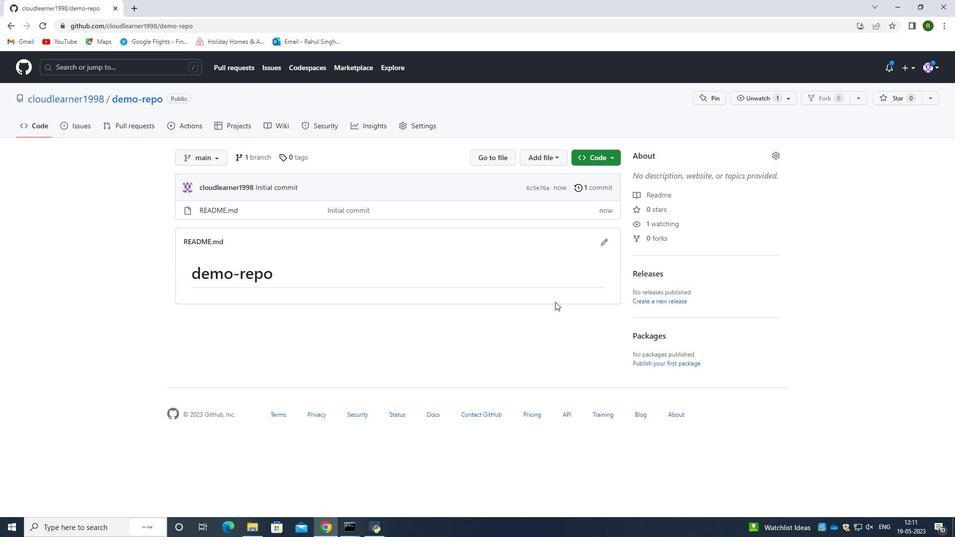 
Action: Mouse moved to (559, 295)
Screenshot: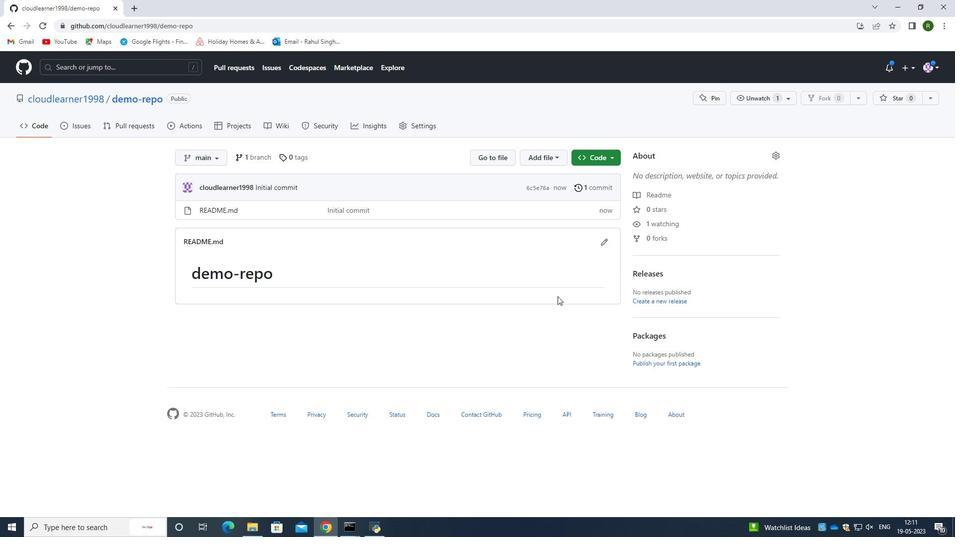 
Action: Mouse scrolled (559, 295) with delta (0, 0)
Screenshot: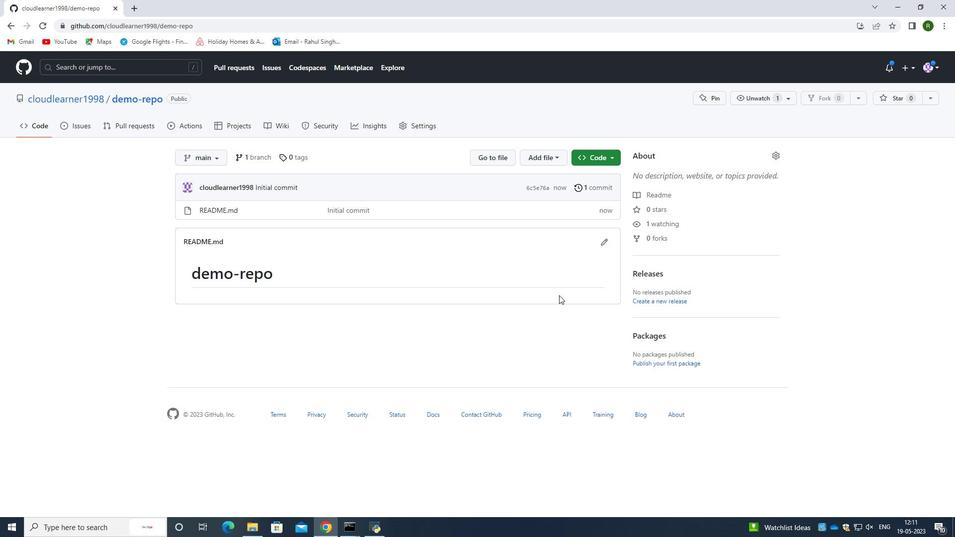 
Action: Mouse moved to (408, 254)
Screenshot: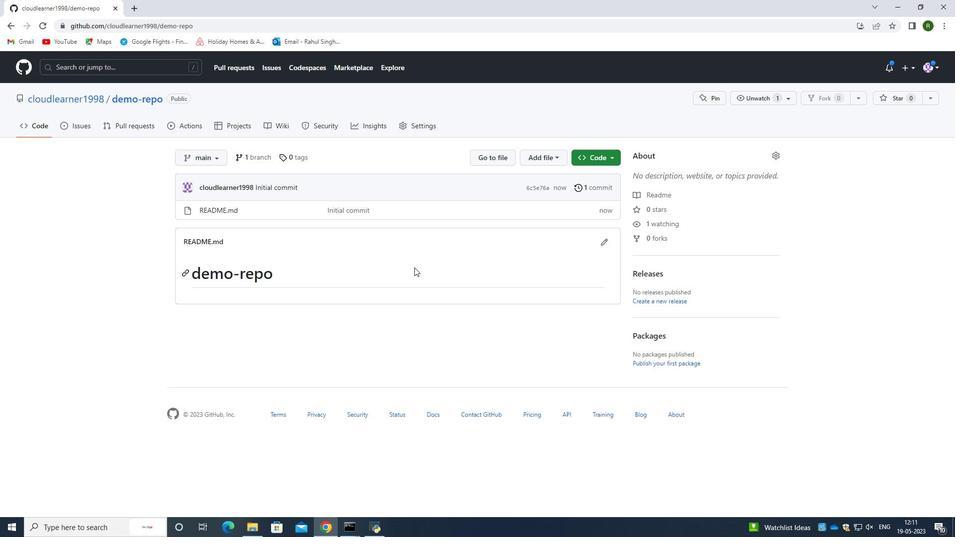 
Action: Mouse scrolled (408, 255) with delta (0, 0)
Screenshot: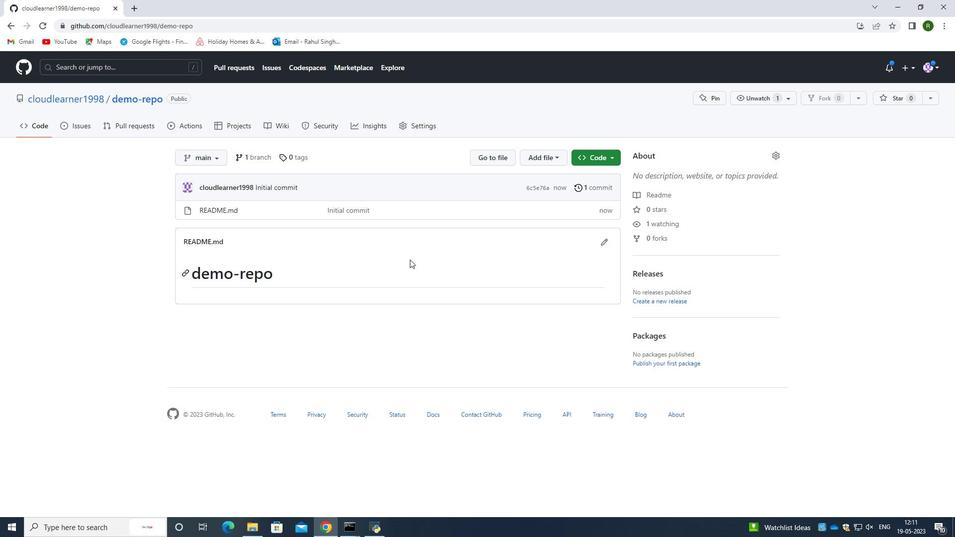 
Action: Mouse moved to (233, 207)
Screenshot: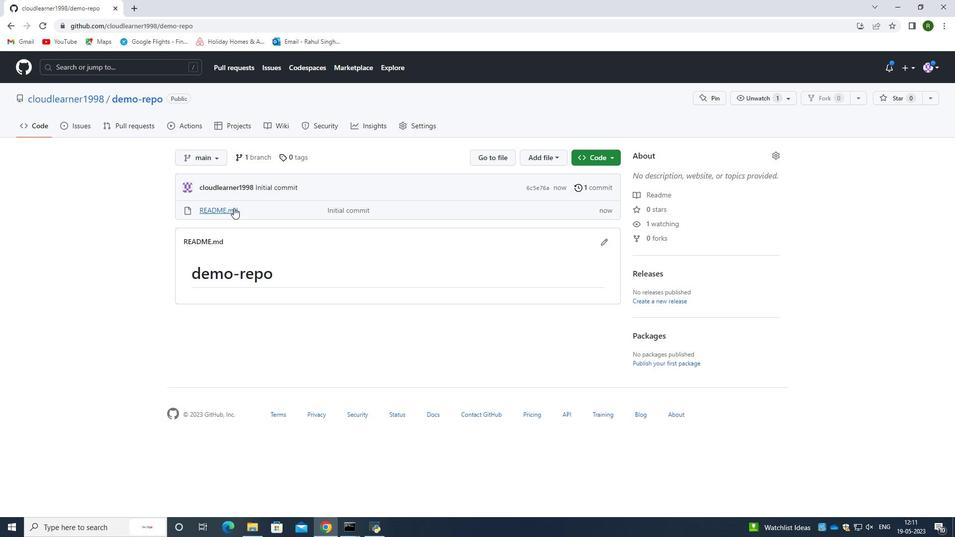 
Action: Mouse pressed left at (233, 207)
Screenshot: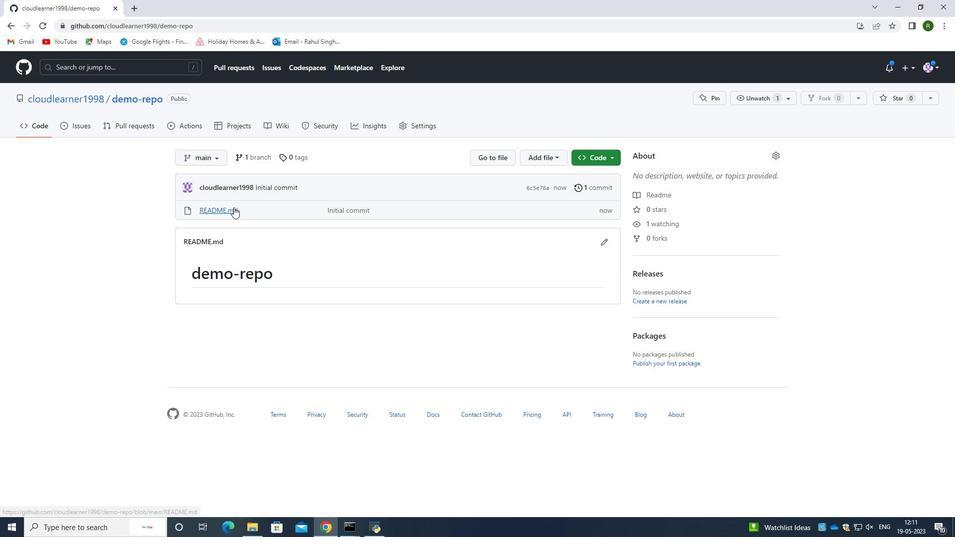 
Action: Mouse moved to (144, 98)
Screenshot: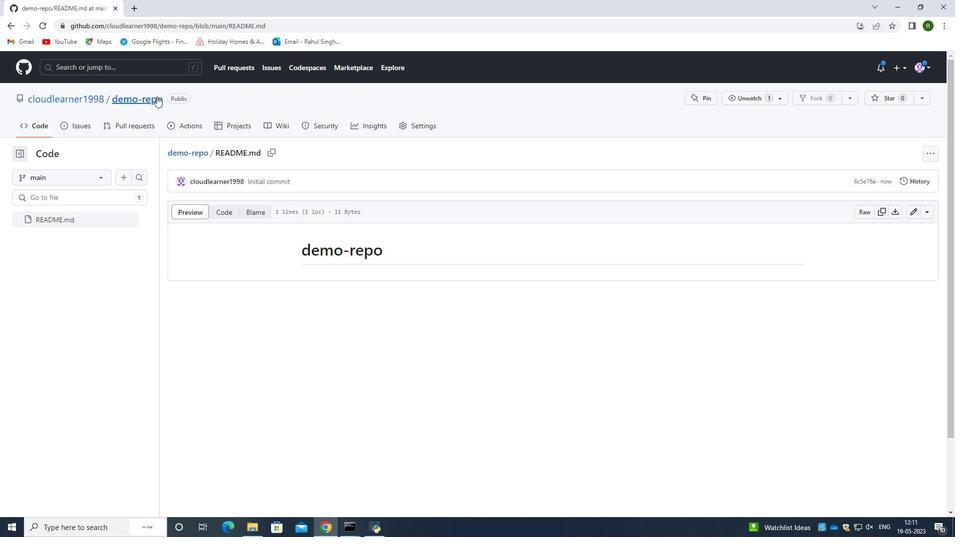 
Action: Mouse pressed left at (144, 98)
Screenshot: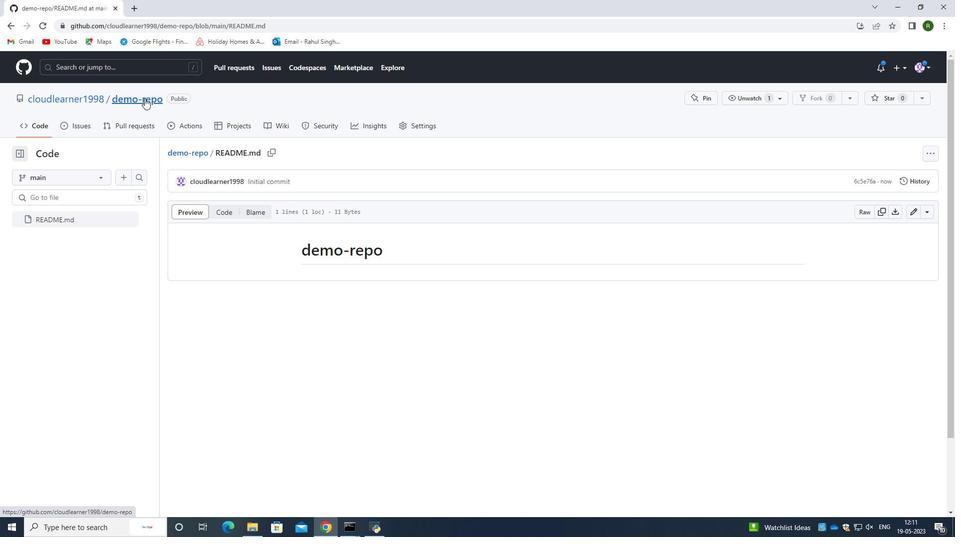 
Action: Mouse moved to (237, 217)
Screenshot: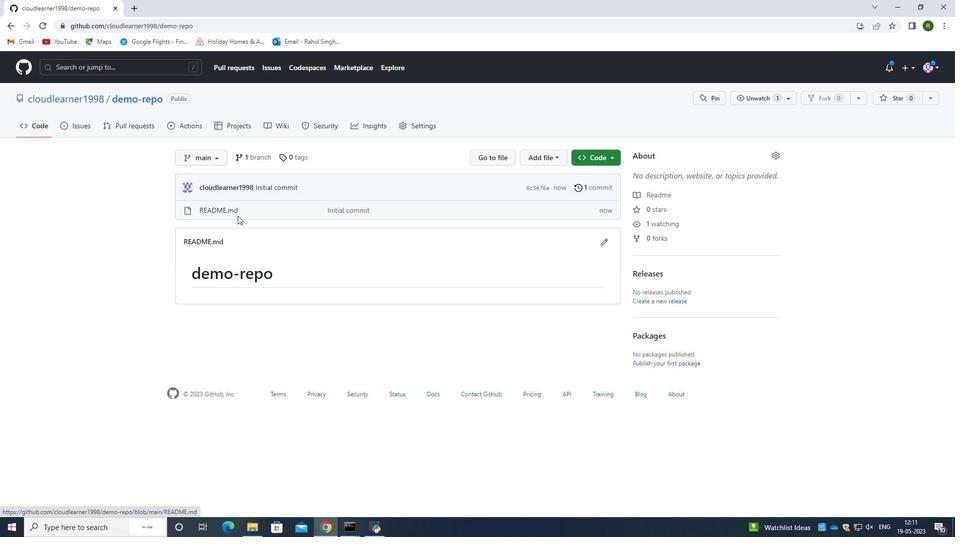 
Action: Mouse scrolled (237, 216) with delta (0, 0)
Screenshot: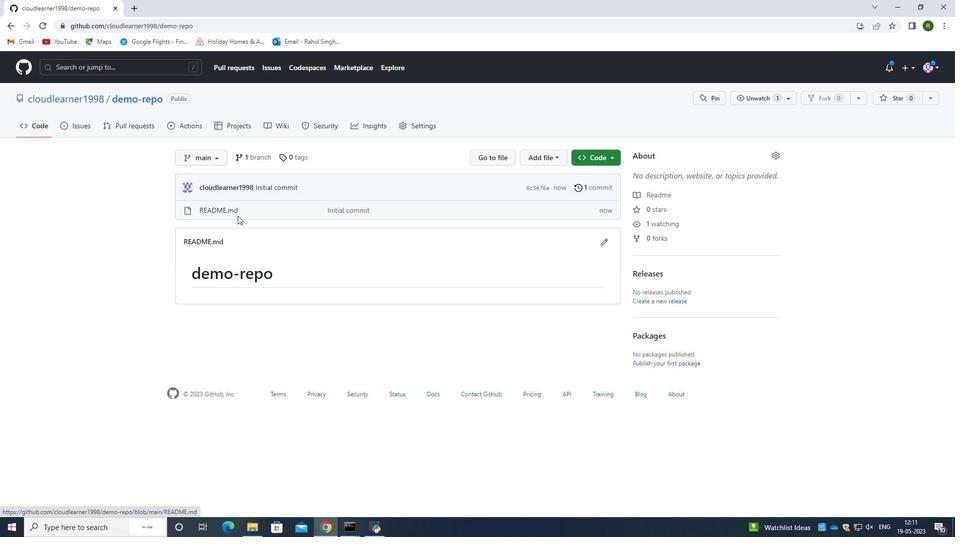 
Action: Mouse moved to (337, 193)
Screenshot: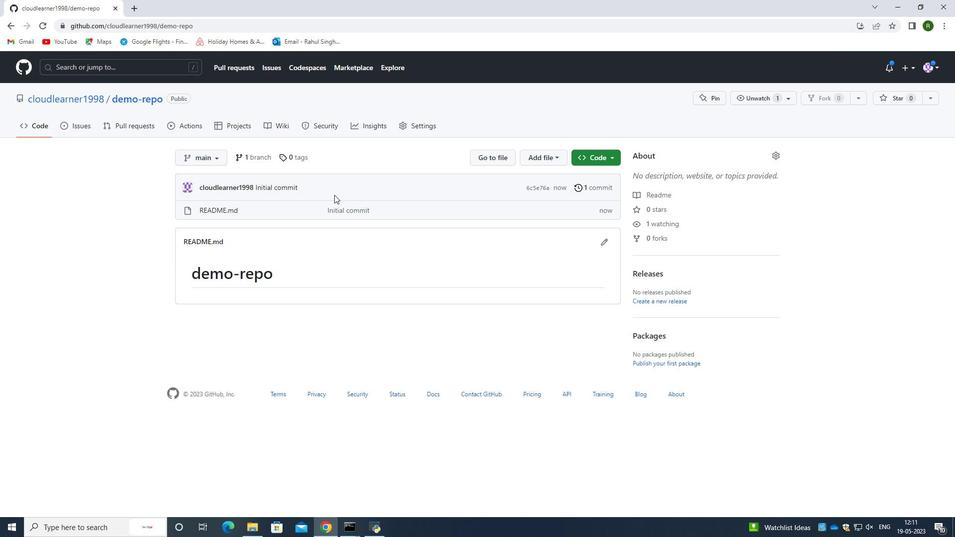 
Action: Mouse scrolled (337, 194) with delta (0, 0)
Screenshot: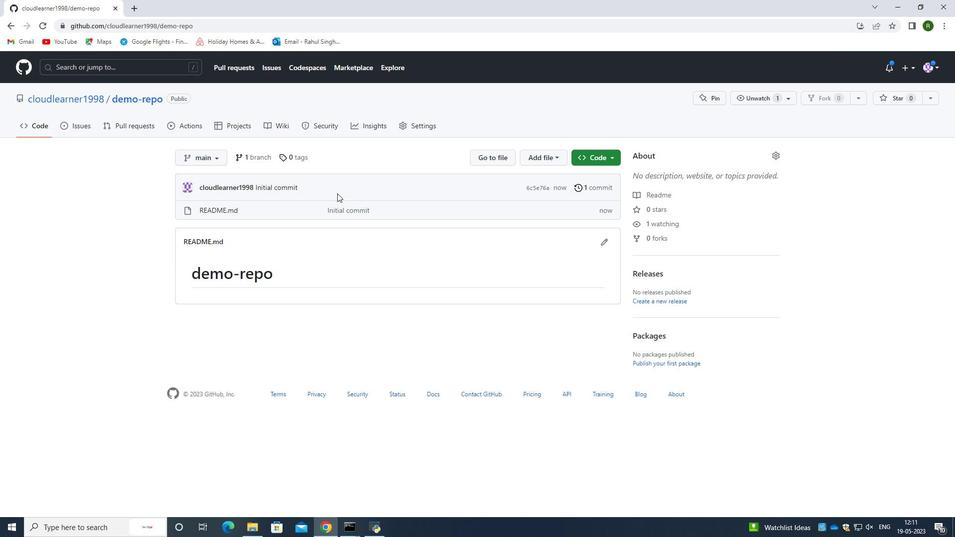 
Action: Mouse moved to (443, 205)
Screenshot: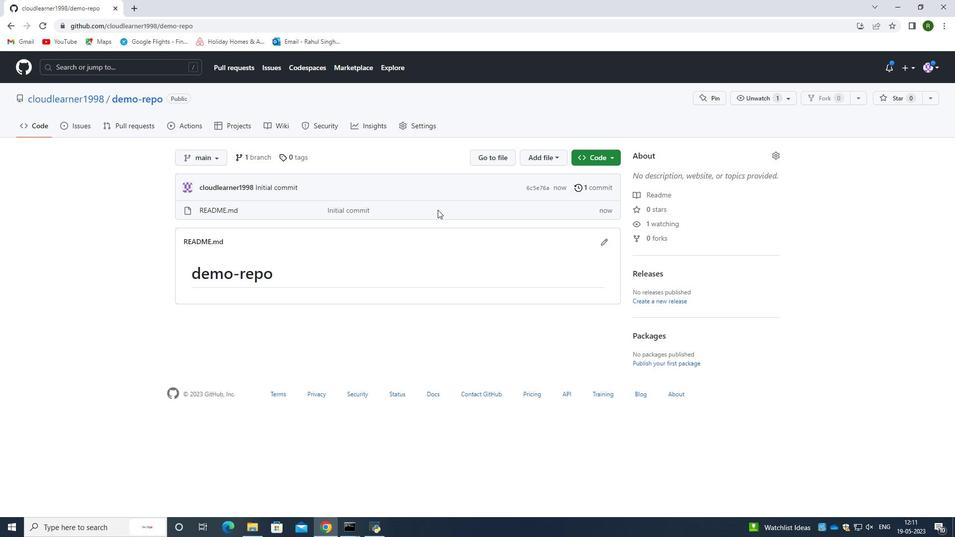 
